 Task:  Click on  Soccer In the  Soccer League click on  Pick Sheet Your name Stella Clark Team name Philadelphia and  Email softage.9@softage.net Game 1 Montreal Game 2 NYFC Game 3 Orlando City Game 4 Houston Game 5 Minnesota United Game 6 San Jose Game 7 Nashville SC Game 8 Atlanta United Game 9 Philadelphia Game 10 DC United Game 11 Chicago Game 12 Inter Milan Game 13 Austin Game 14 LA Galaxy Game 15 Vancouver Game16 Seattle In Tie Breaker choose Philadelphia Submit pick sheet
Action: Mouse moved to (601, 361)
Screenshot: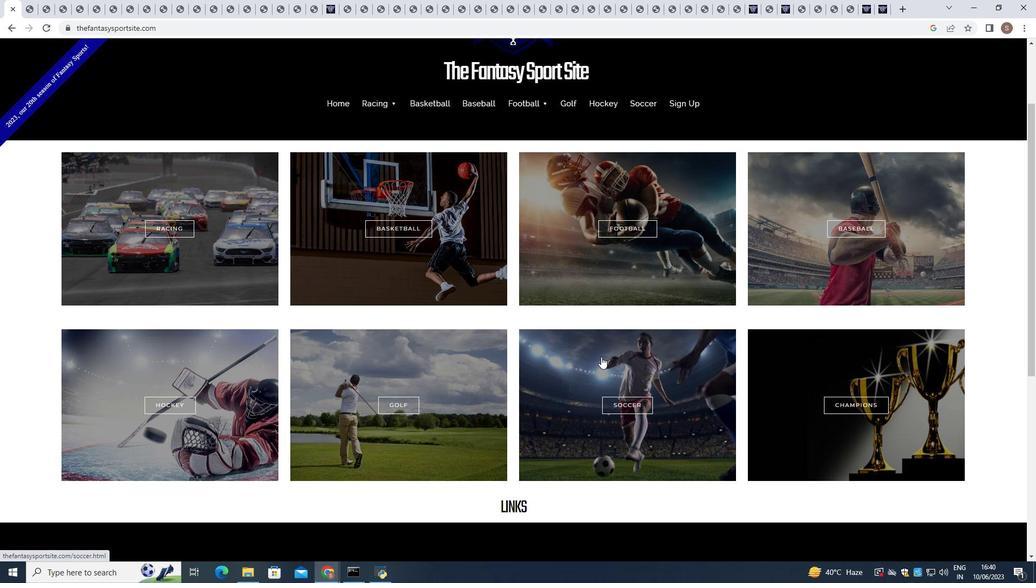 
Action: Mouse pressed left at (601, 361)
Screenshot: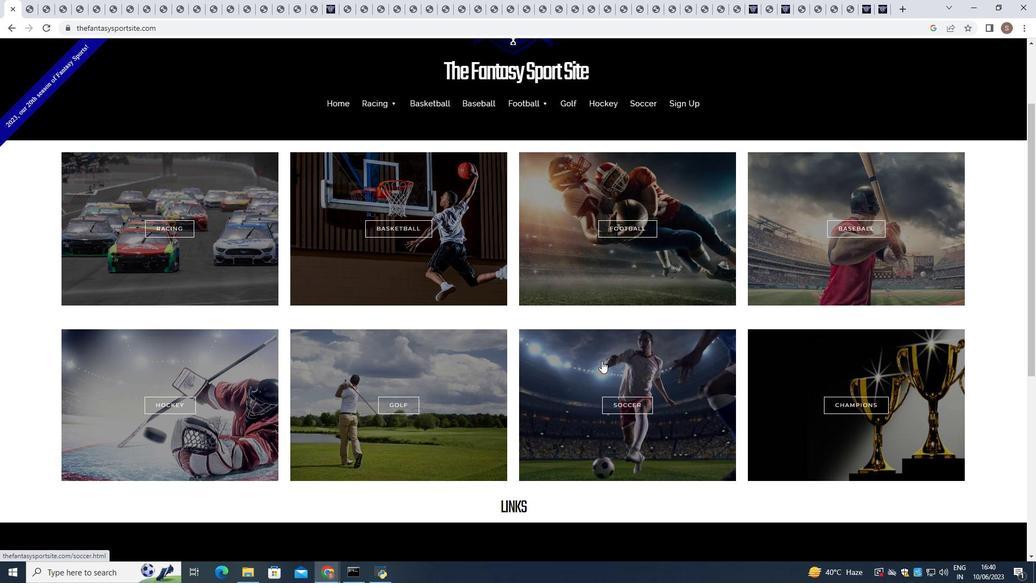 
Action: Mouse scrolled (601, 360) with delta (0, 0)
Screenshot: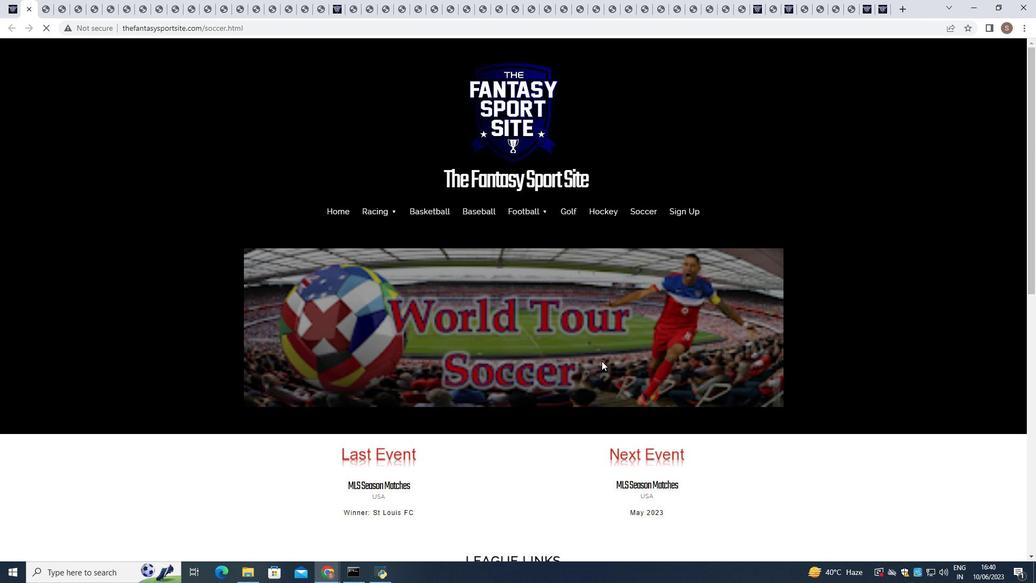 
Action: Mouse scrolled (601, 360) with delta (0, 0)
Screenshot: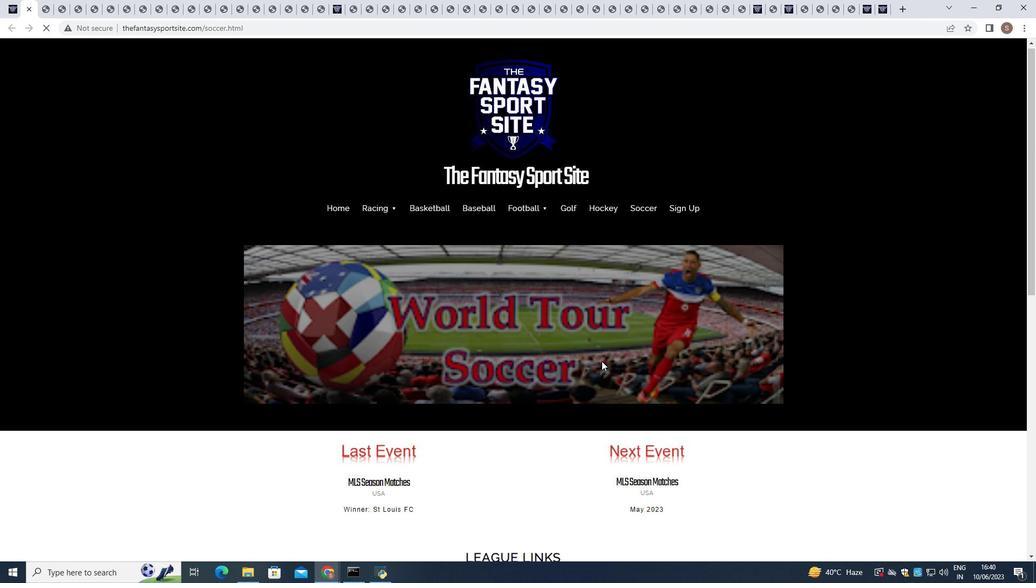 
Action: Mouse scrolled (601, 360) with delta (0, 0)
Screenshot: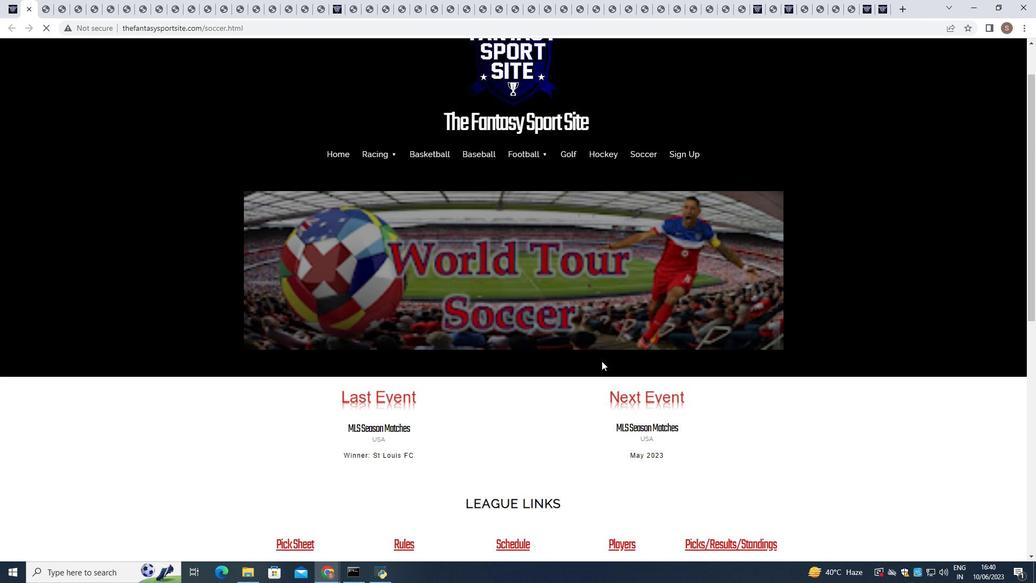
Action: Mouse scrolled (601, 360) with delta (0, 0)
Screenshot: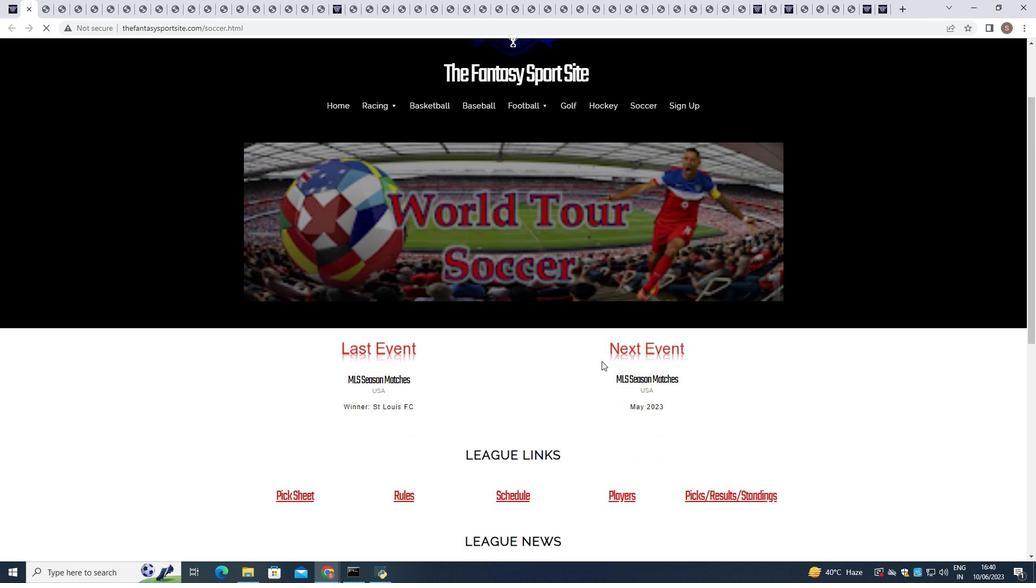 
Action: Mouse moved to (306, 383)
Screenshot: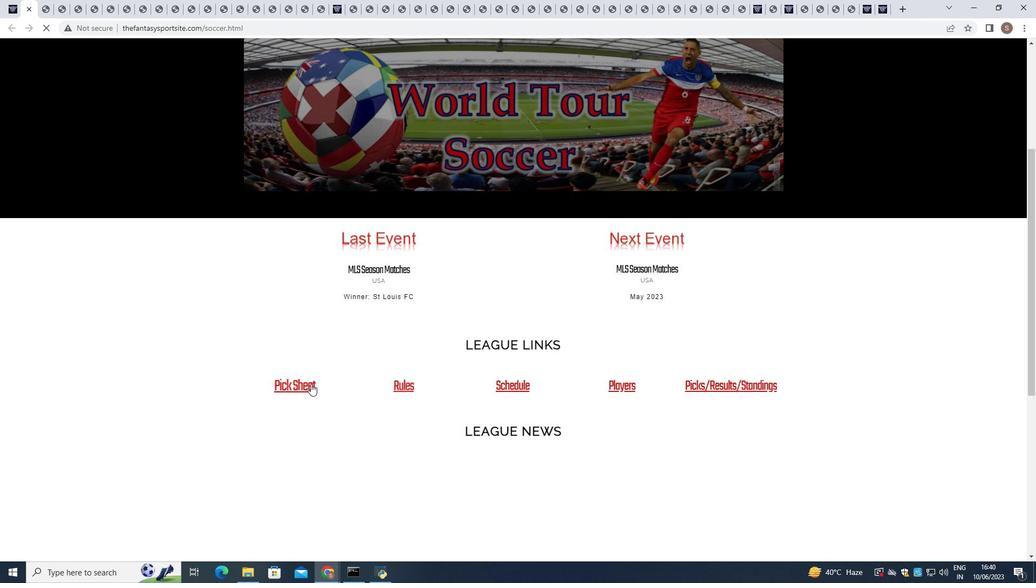 
Action: Mouse pressed left at (306, 383)
Screenshot: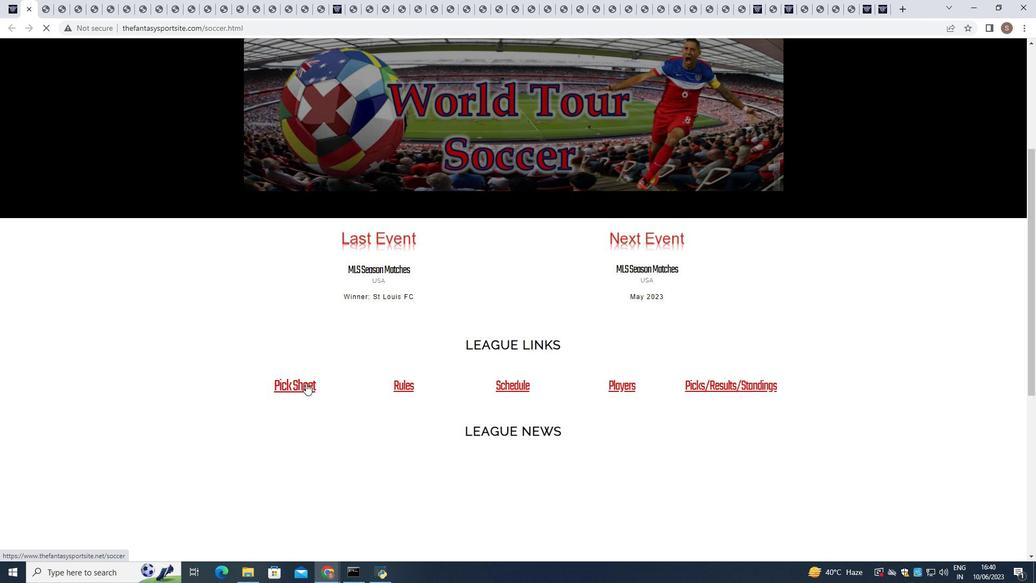 
Action: Mouse moved to (354, 364)
Screenshot: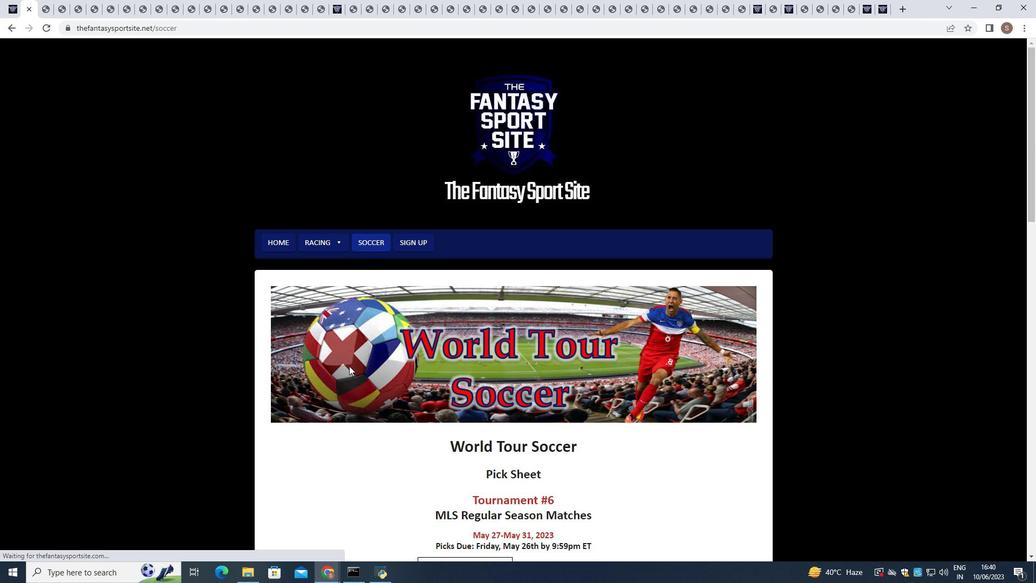
Action: Mouse scrolled (354, 363) with delta (0, 0)
Screenshot: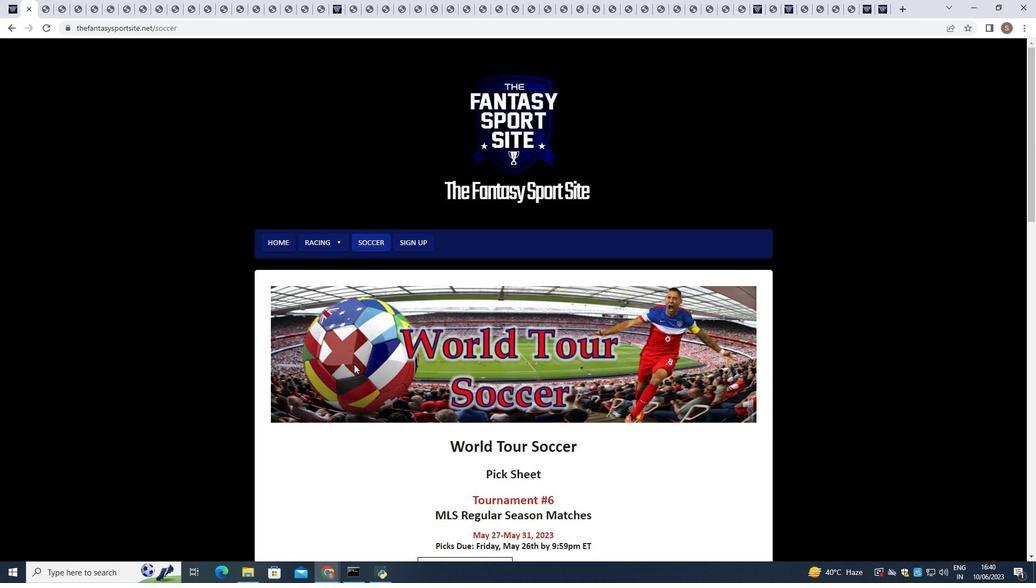 
Action: Mouse scrolled (354, 363) with delta (0, 0)
Screenshot: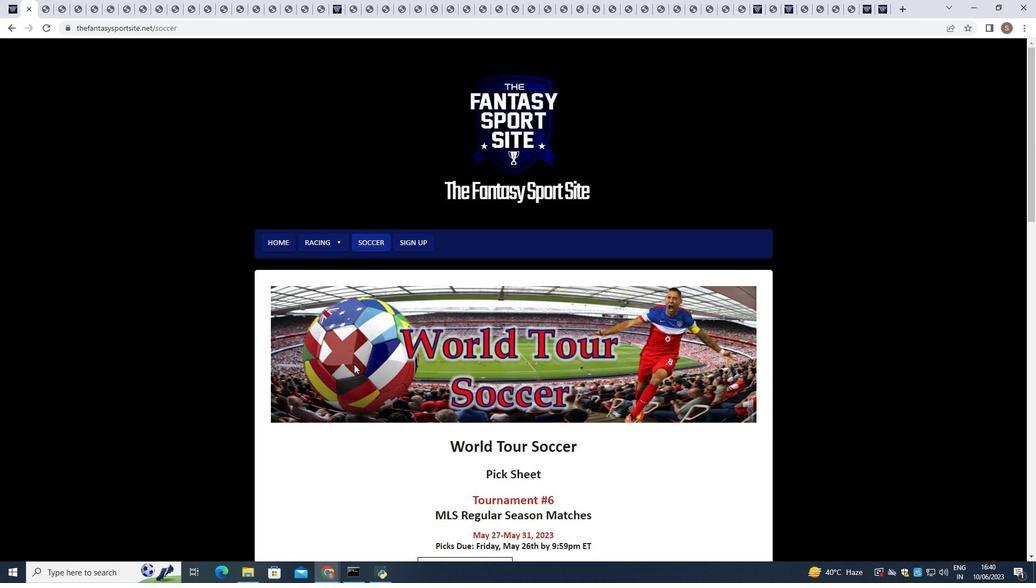 
Action: Mouse scrolled (354, 363) with delta (0, 0)
Screenshot: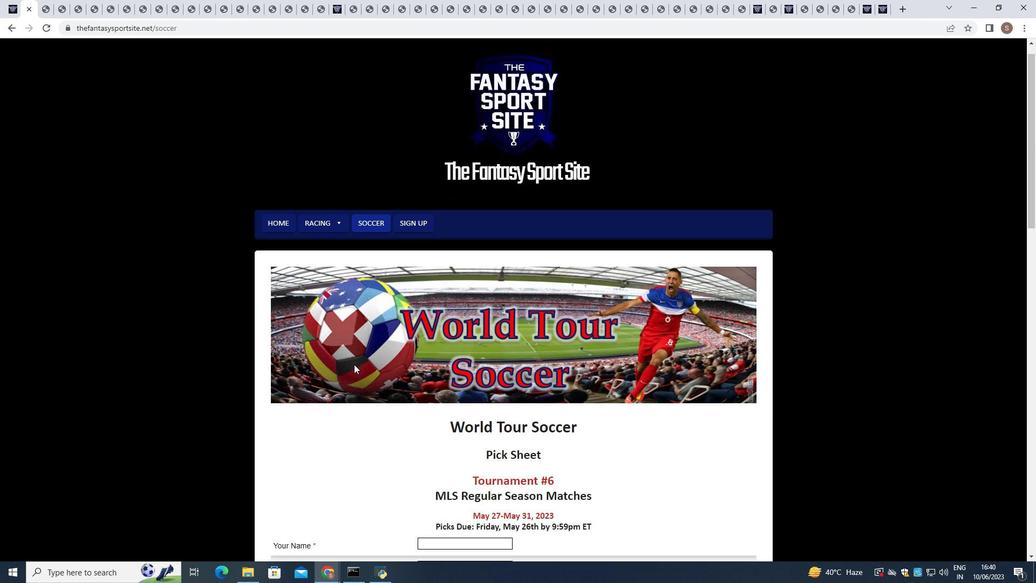 
Action: Mouse scrolled (354, 363) with delta (0, 0)
Screenshot: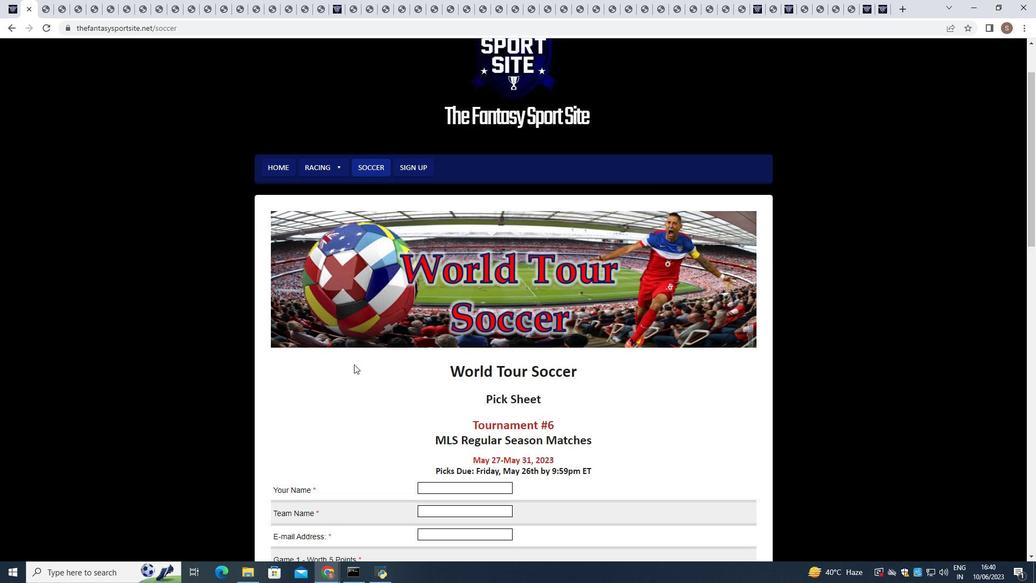 
Action: Mouse moved to (450, 349)
Screenshot: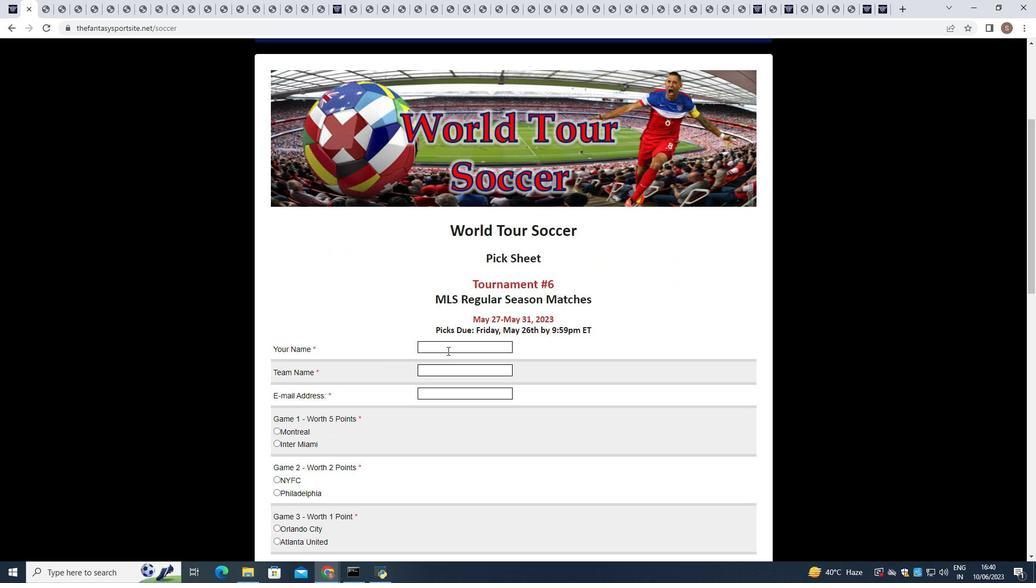 
Action: Mouse pressed left at (450, 349)
Screenshot: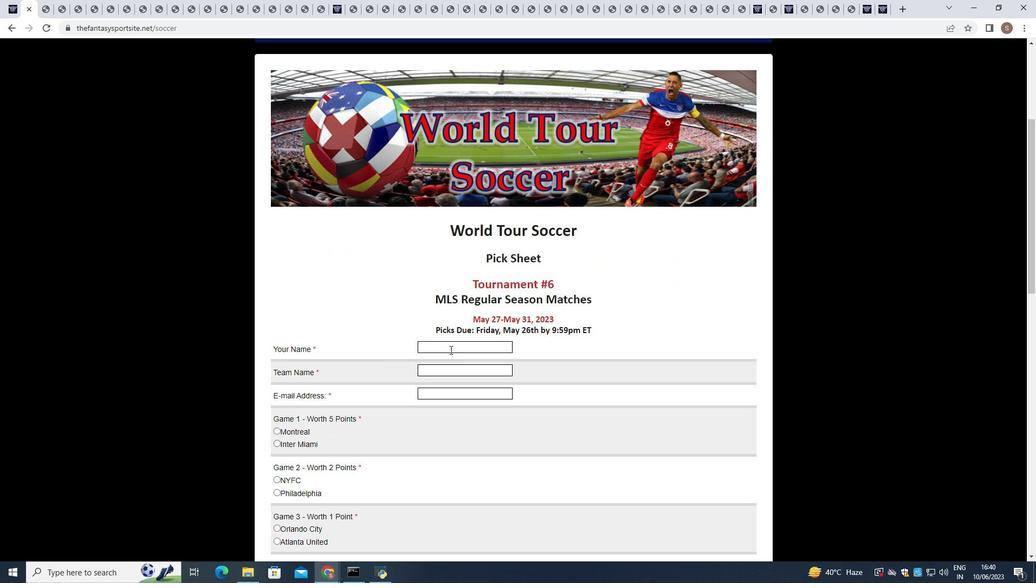 
Action: Key pressed <Key.shift>Stella<Key.space><Key.shift>Clark
Screenshot: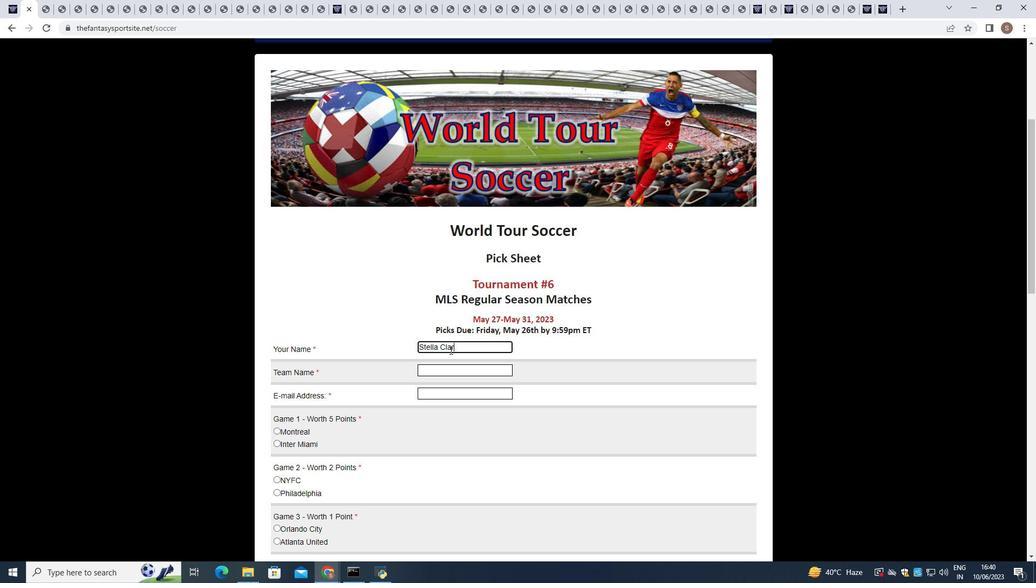 
Action: Mouse moved to (469, 370)
Screenshot: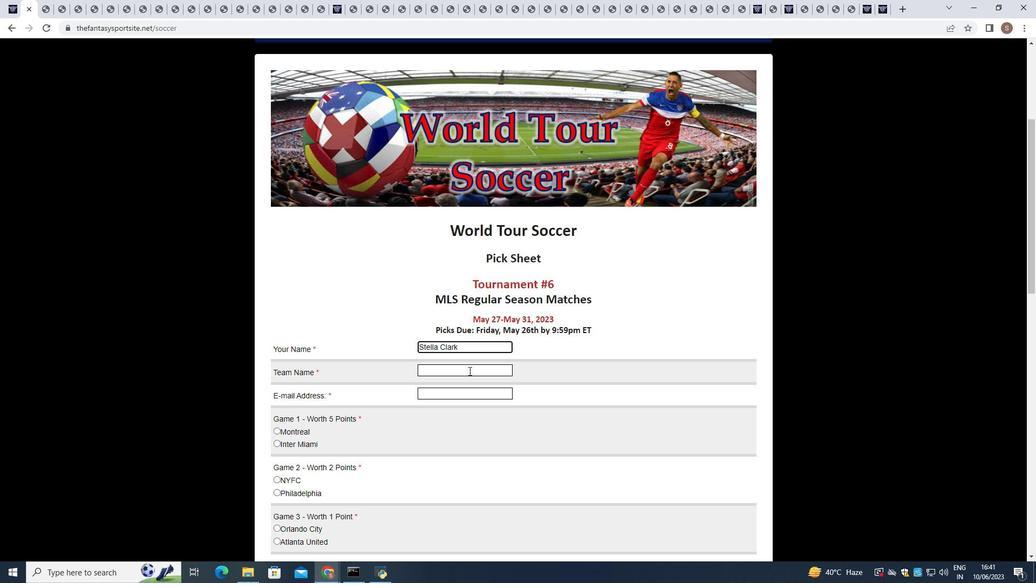 
Action: Mouse pressed left at (469, 370)
Screenshot: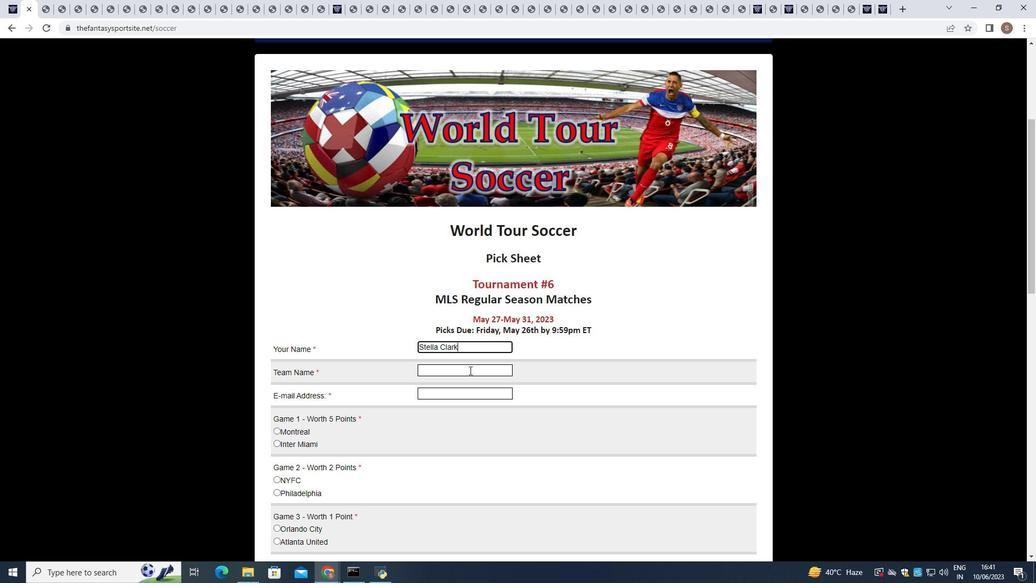 
Action: Key pressed <Key.shift><Key.shift>Philadelphia
Screenshot: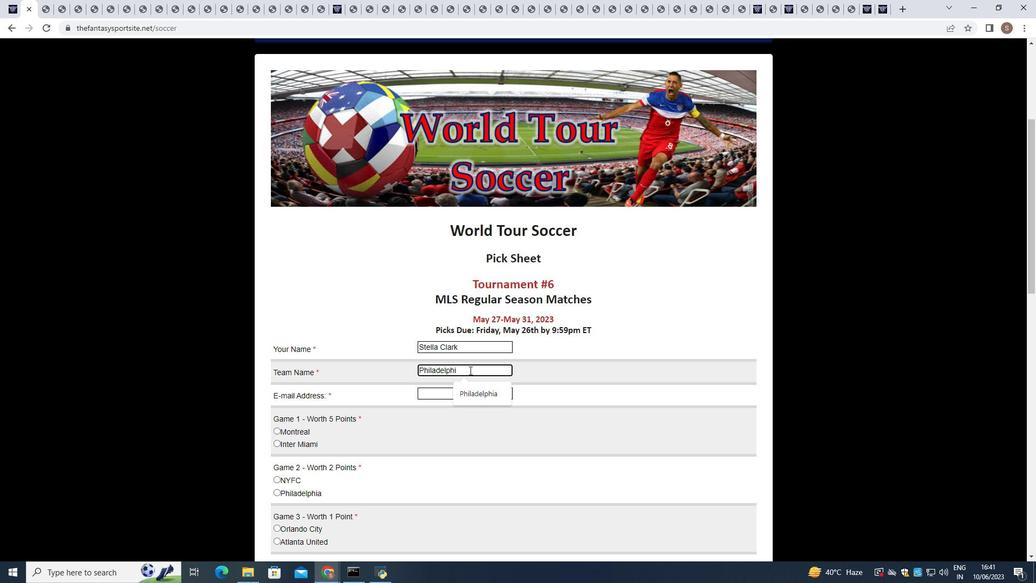 
Action: Mouse moved to (475, 389)
Screenshot: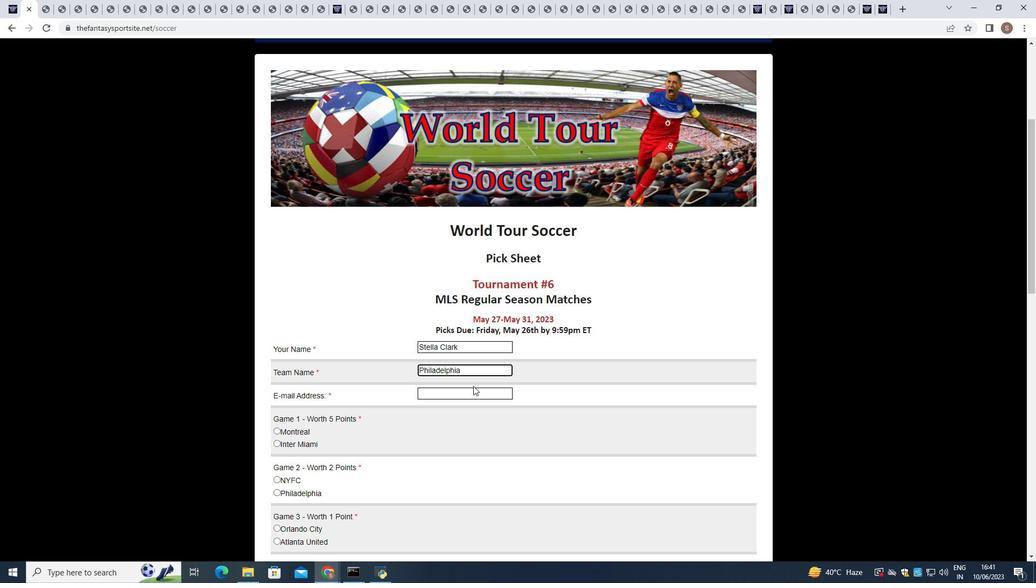 
Action: Mouse pressed left at (475, 389)
Screenshot: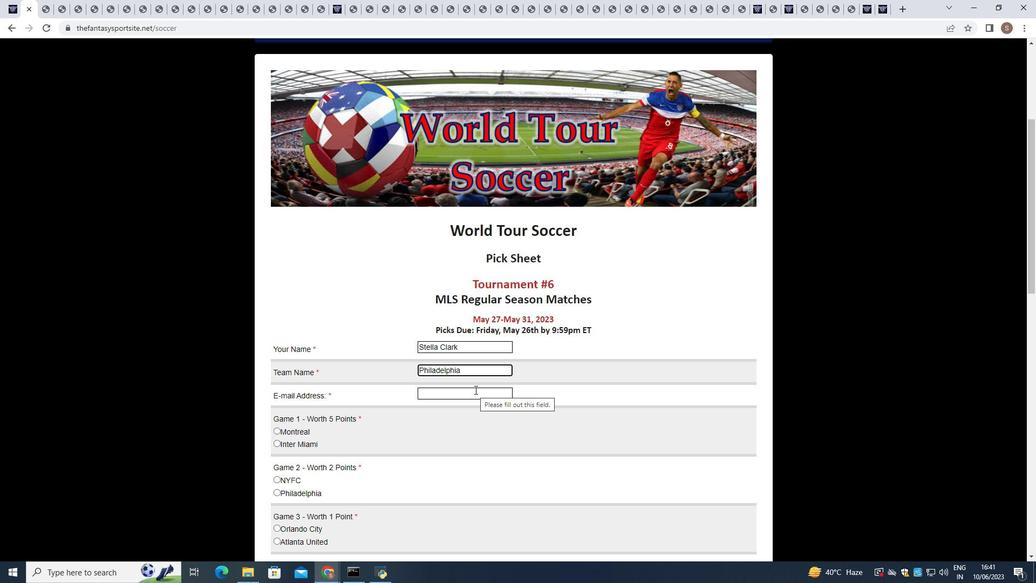 
Action: Key pressed softage.9<Key.shift>@
Screenshot: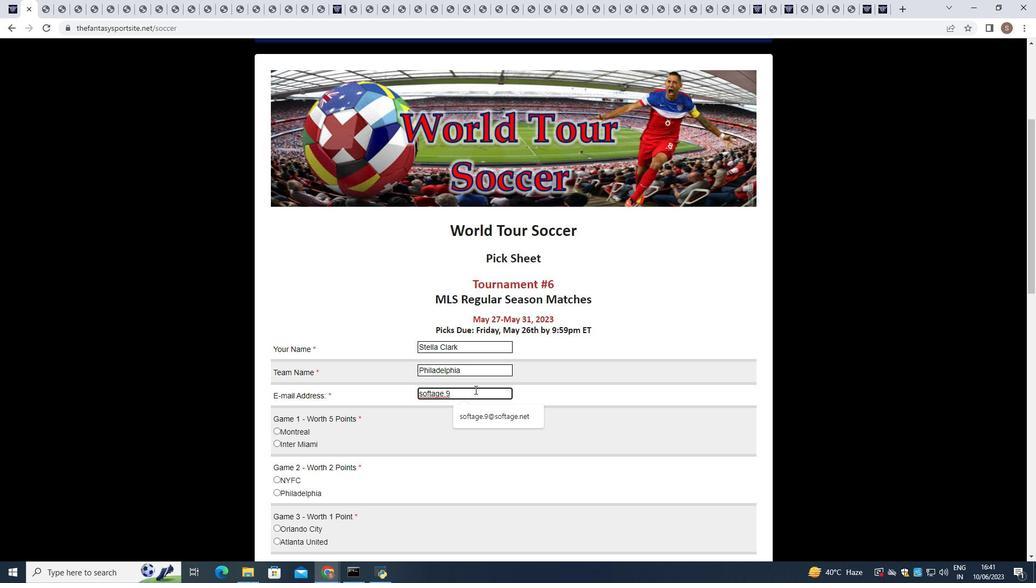 
Action: Mouse moved to (474, 410)
Screenshot: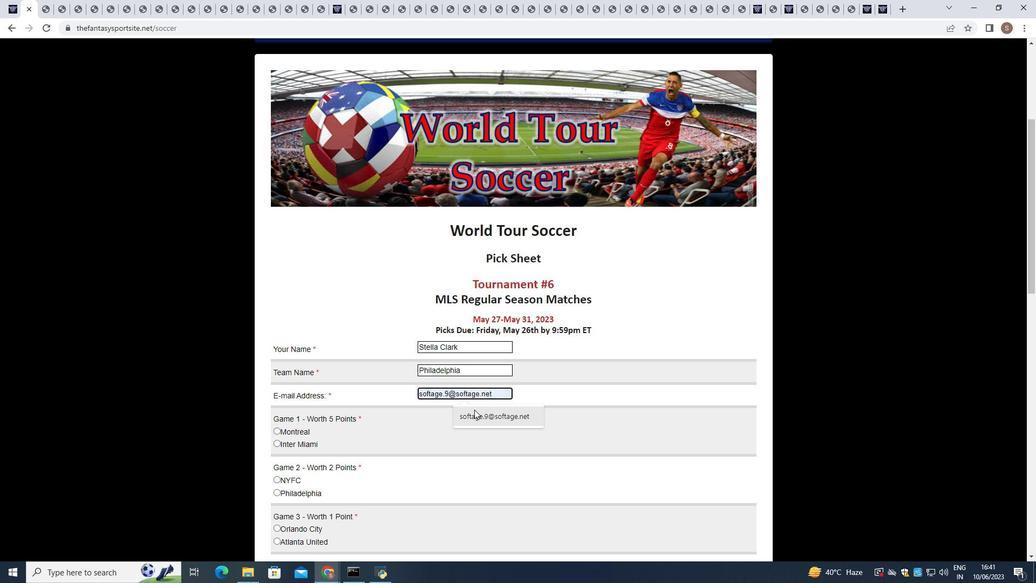 
Action: Mouse pressed left at (474, 410)
Screenshot: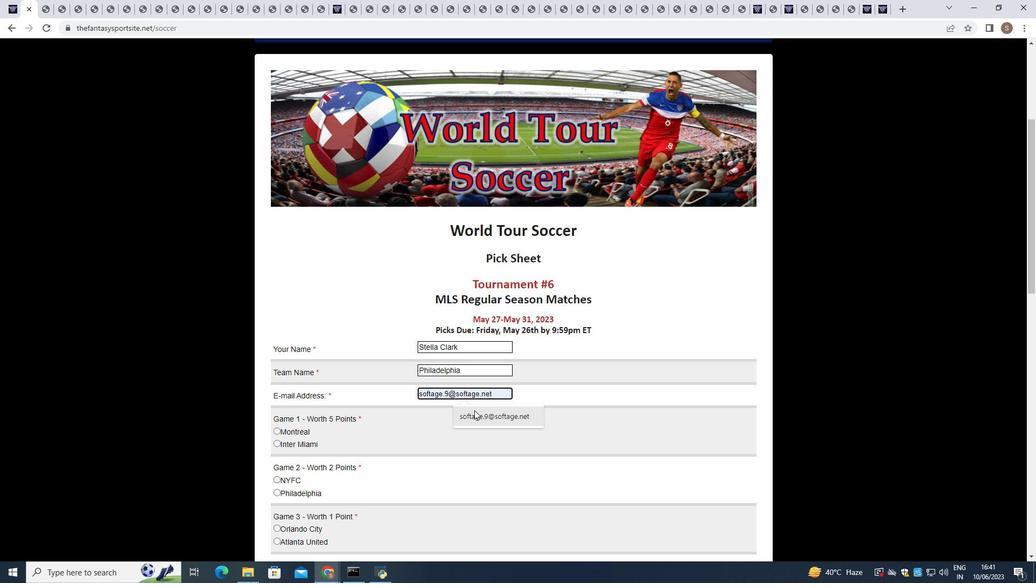 
Action: Mouse moved to (276, 431)
Screenshot: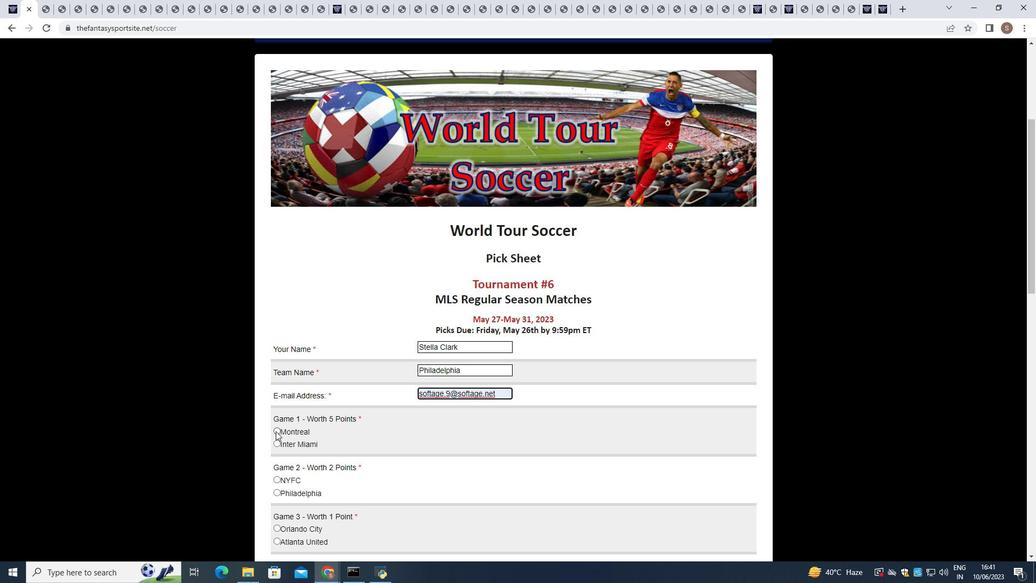 
Action: Mouse pressed left at (276, 431)
Screenshot: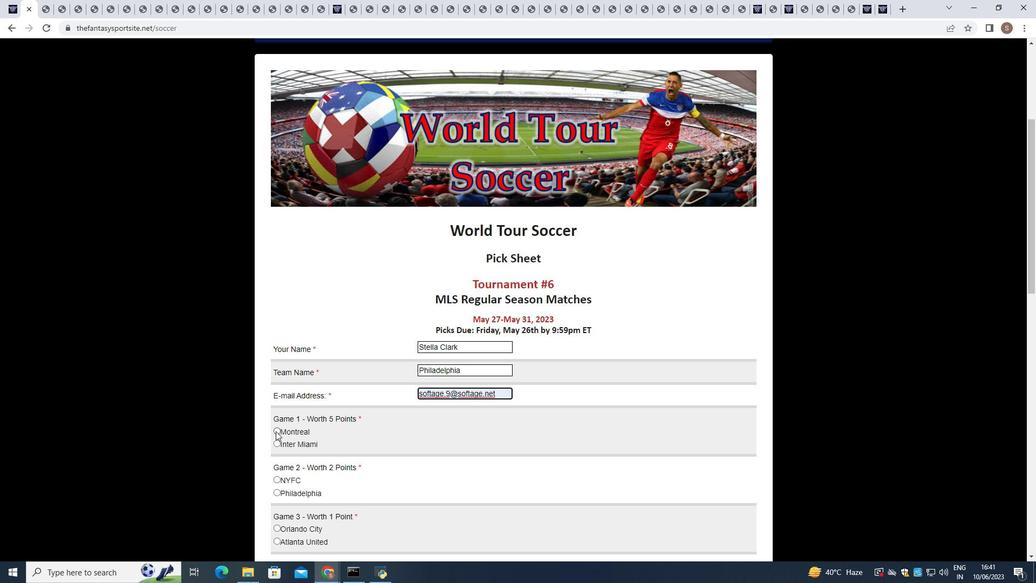 
Action: Mouse moved to (278, 480)
Screenshot: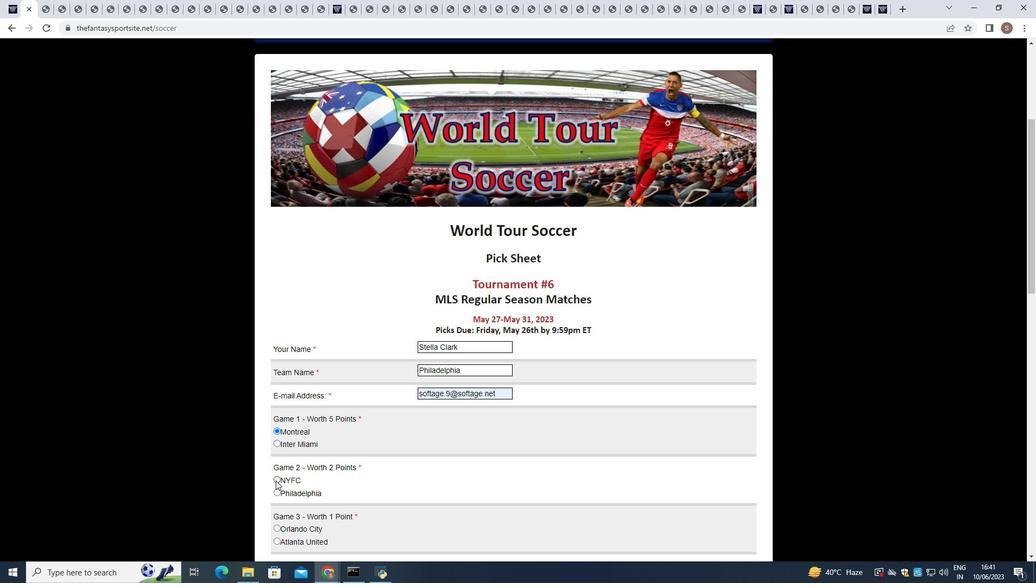 
Action: Mouse pressed left at (278, 480)
Screenshot: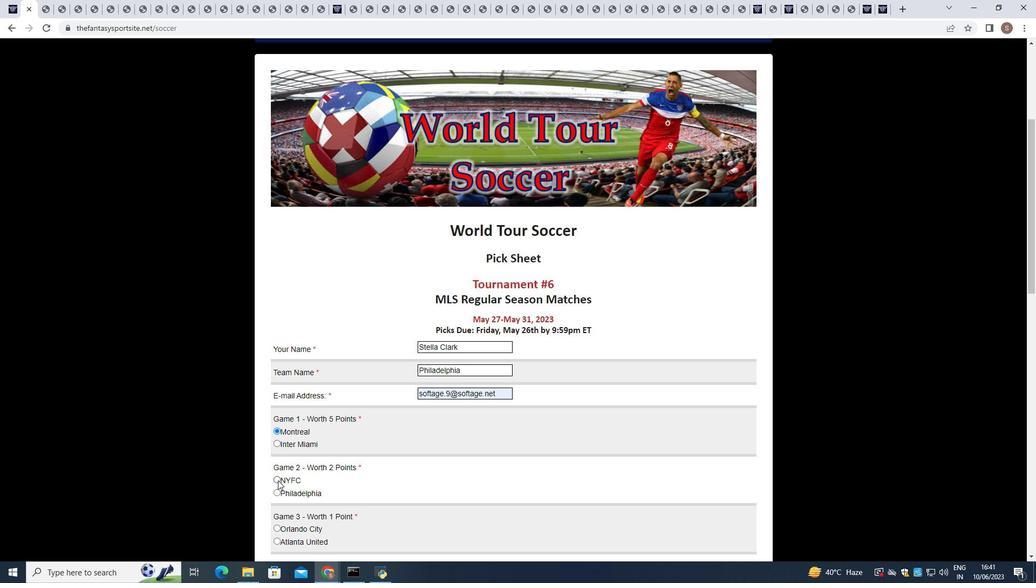
Action: Mouse moved to (275, 527)
Screenshot: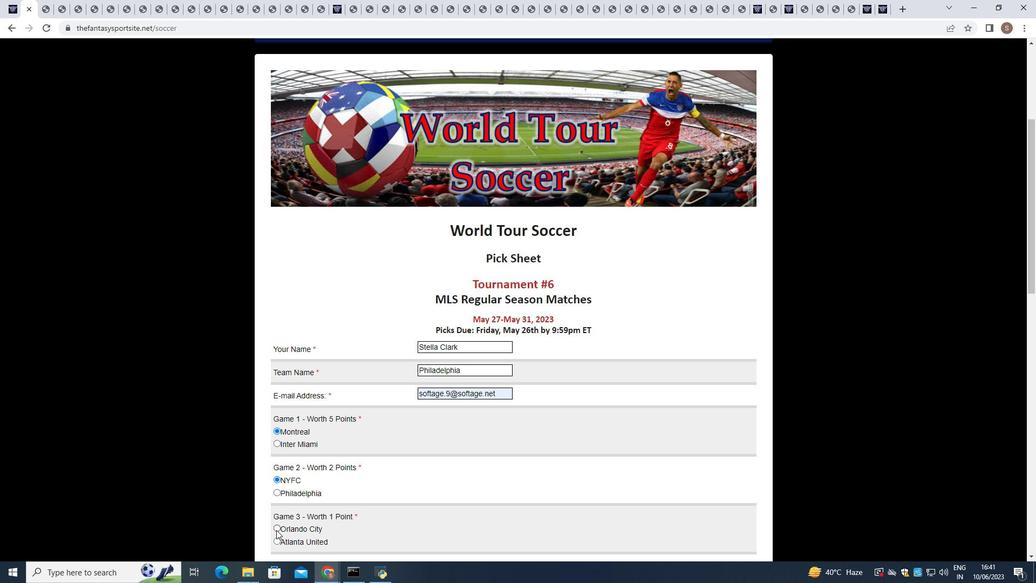 
Action: Mouse pressed left at (275, 527)
Screenshot: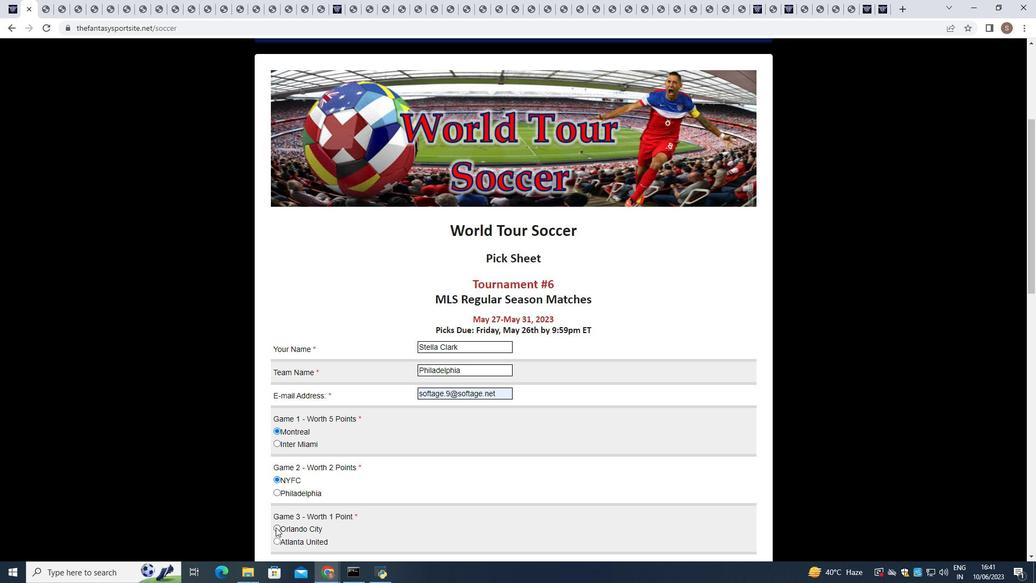 
Action: Mouse moved to (322, 496)
Screenshot: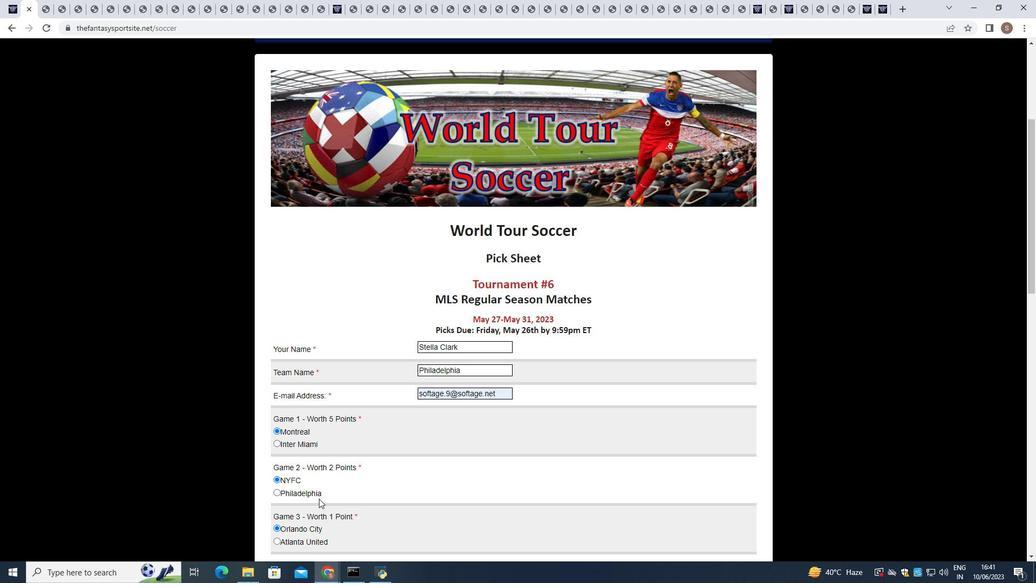 
Action: Mouse scrolled (322, 496) with delta (0, 0)
Screenshot: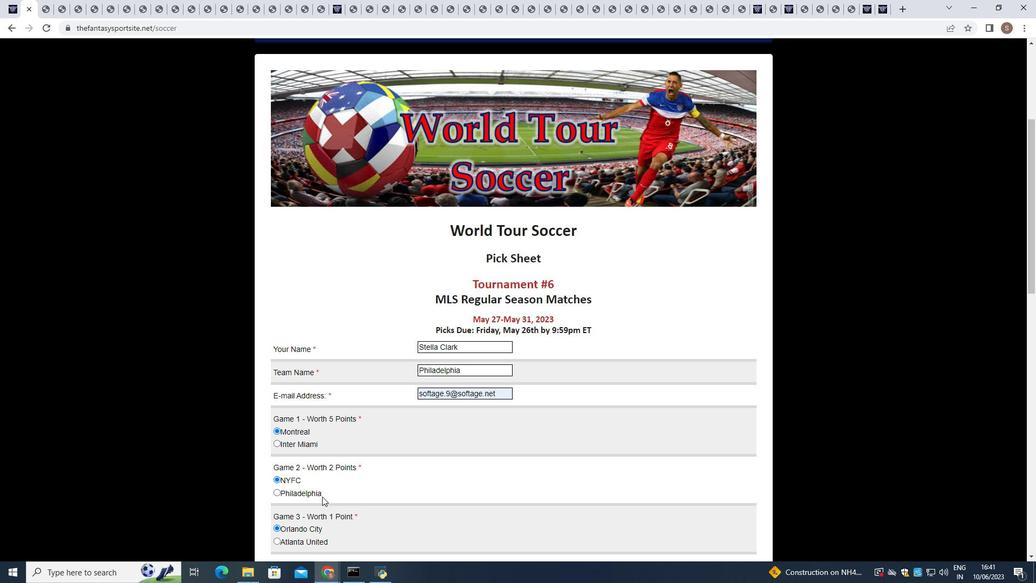 
Action: Mouse scrolled (322, 496) with delta (0, 0)
Screenshot: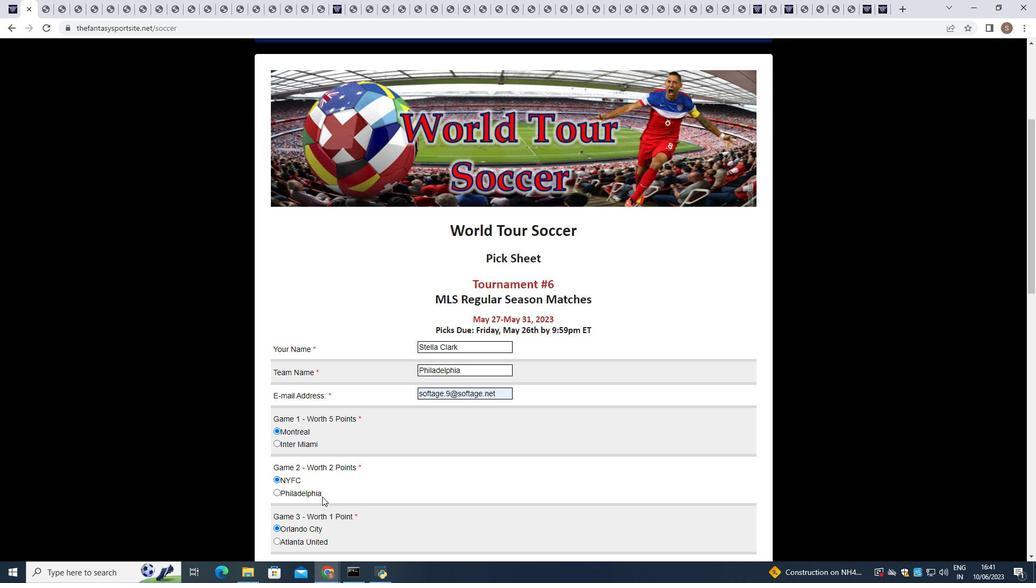 
Action: Mouse scrolled (322, 496) with delta (0, 0)
Screenshot: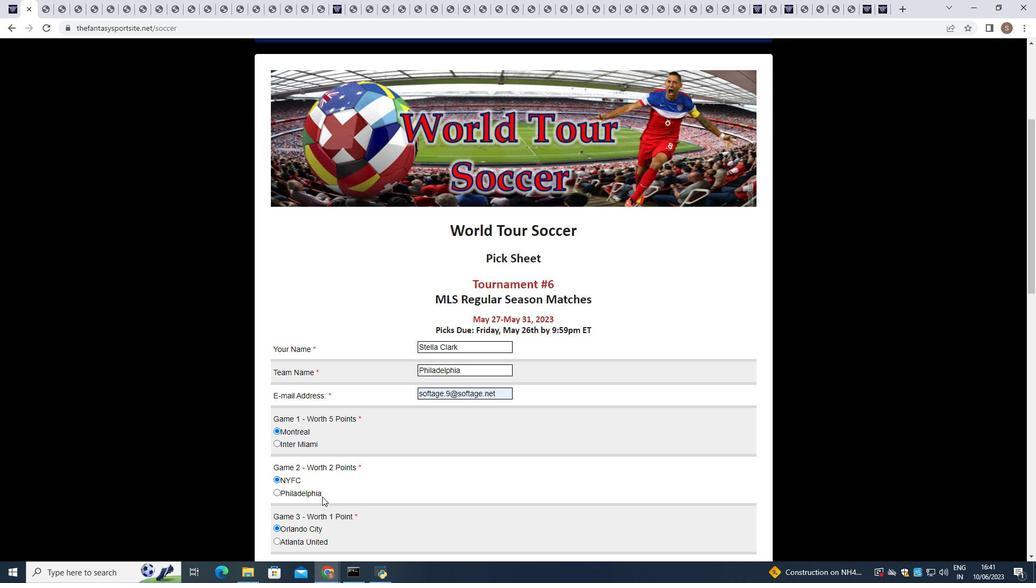 
Action: Mouse scrolled (322, 496) with delta (0, 0)
Screenshot: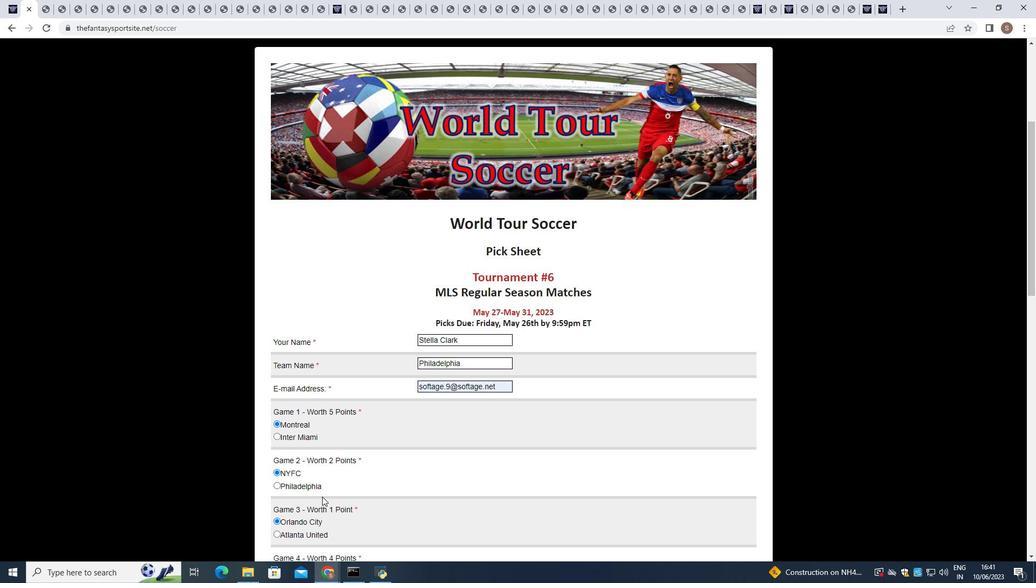 
Action: Mouse scrolled (322, 496) with delta (0, 0)
Screenshot: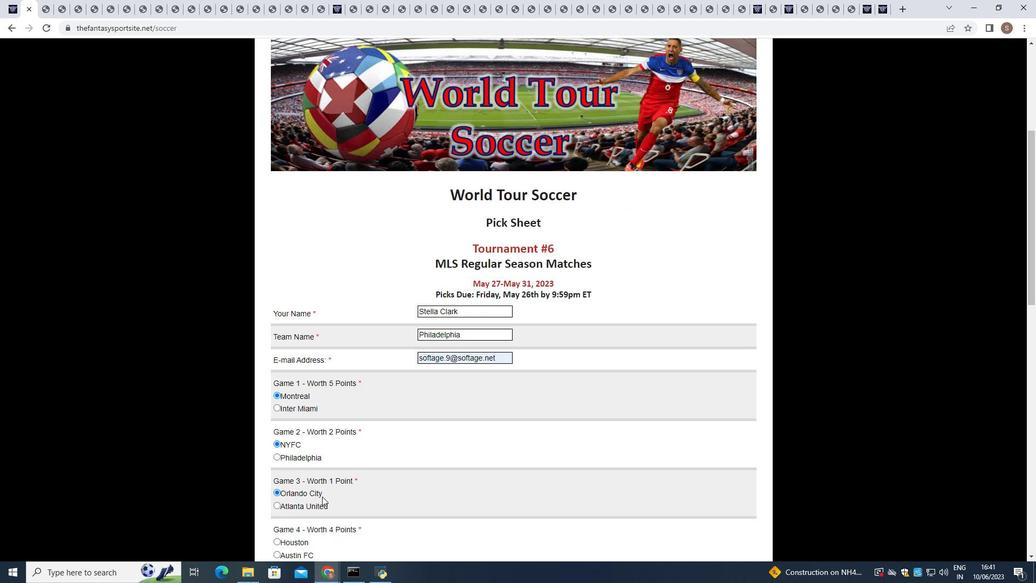 
Action: Mouse moved to (276, 308)
Screenshot: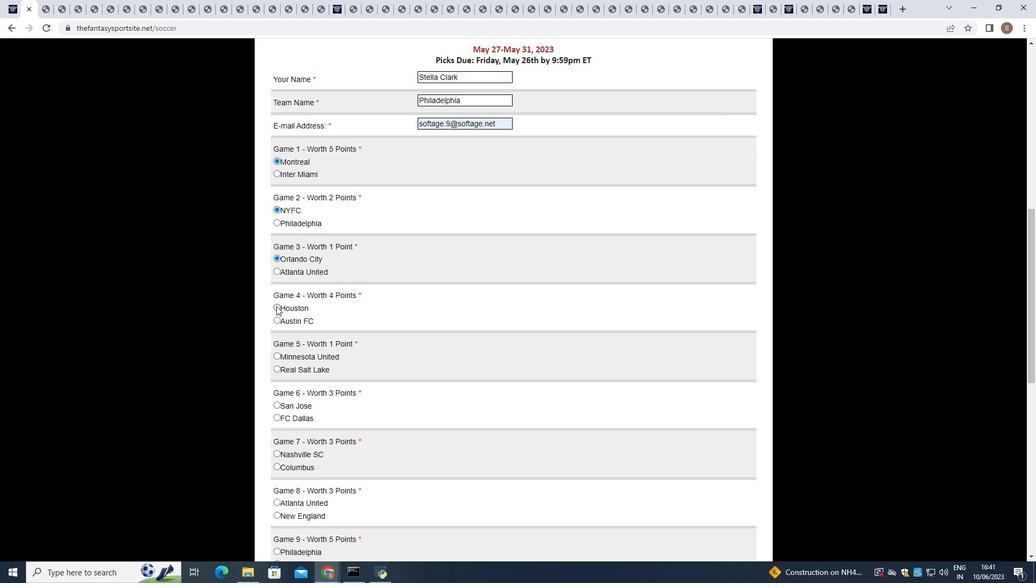 
Action: Mouse pressed left at (276, 308)
Screenshot: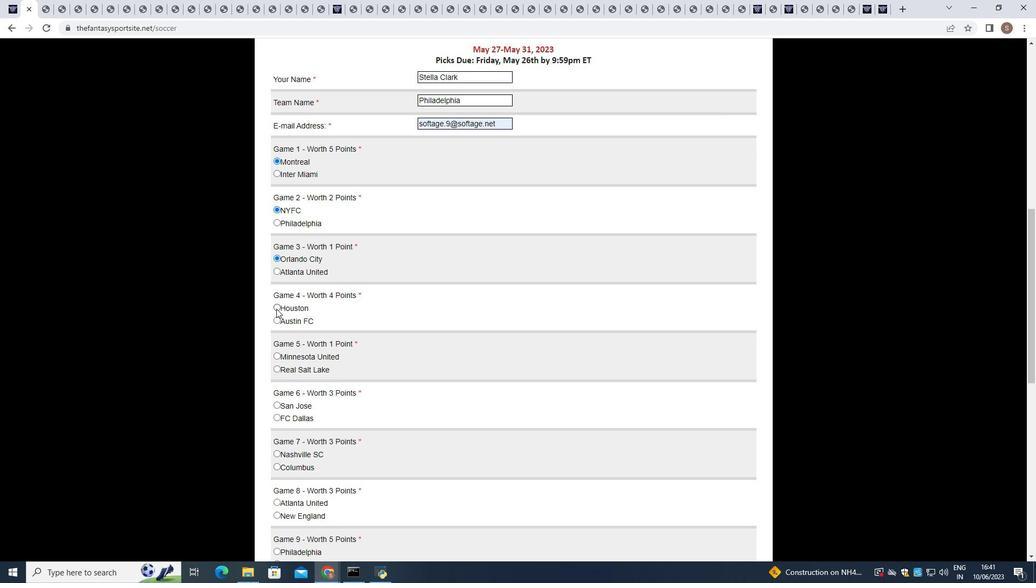 
Action: Mouse moved to (275, 354)
Screenshot: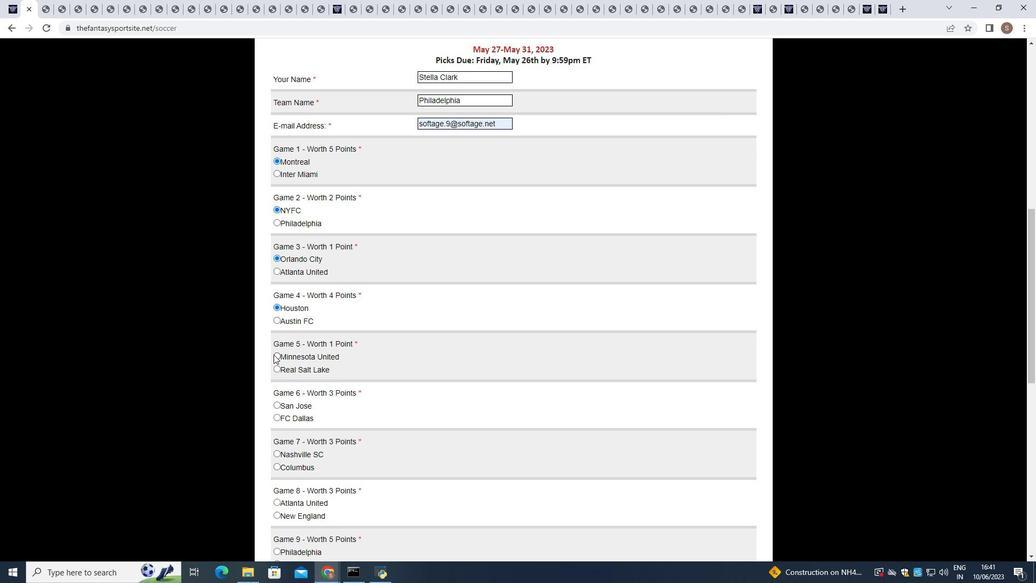 
Action: Mouse pressed left at (275, 354)
Screenshot: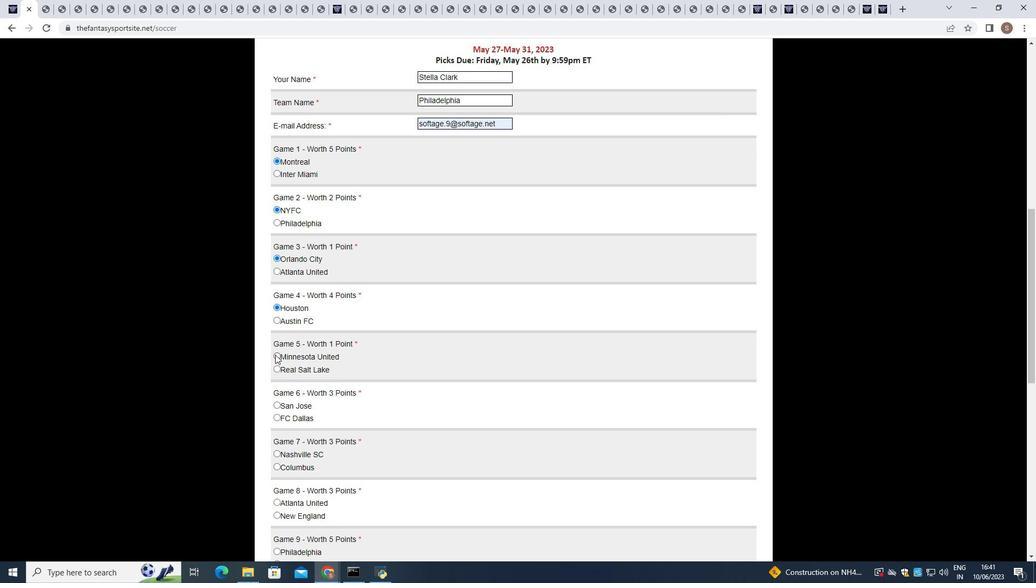 
Action: Mouse moved to (276, 405)
Screenshot: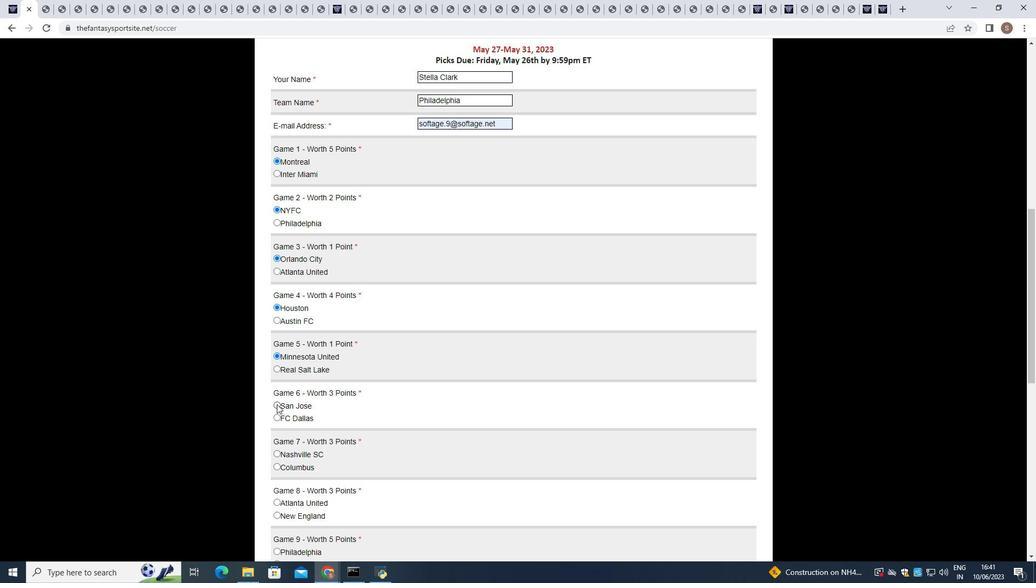 
Action: Mouse pressed left at (276, 405)
Screenshot: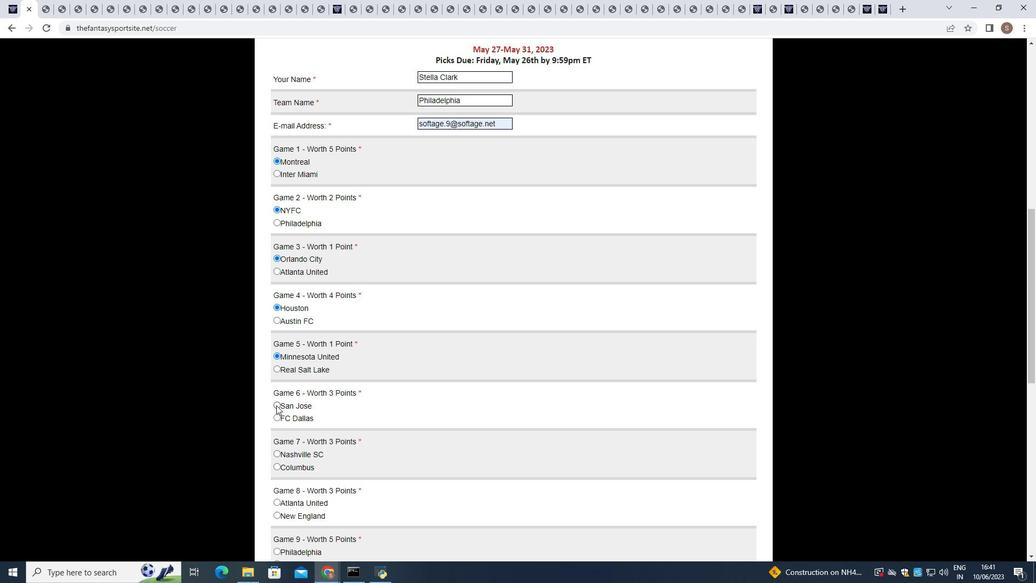 
Action: Mouse moved to (276, 453)
Screenshot: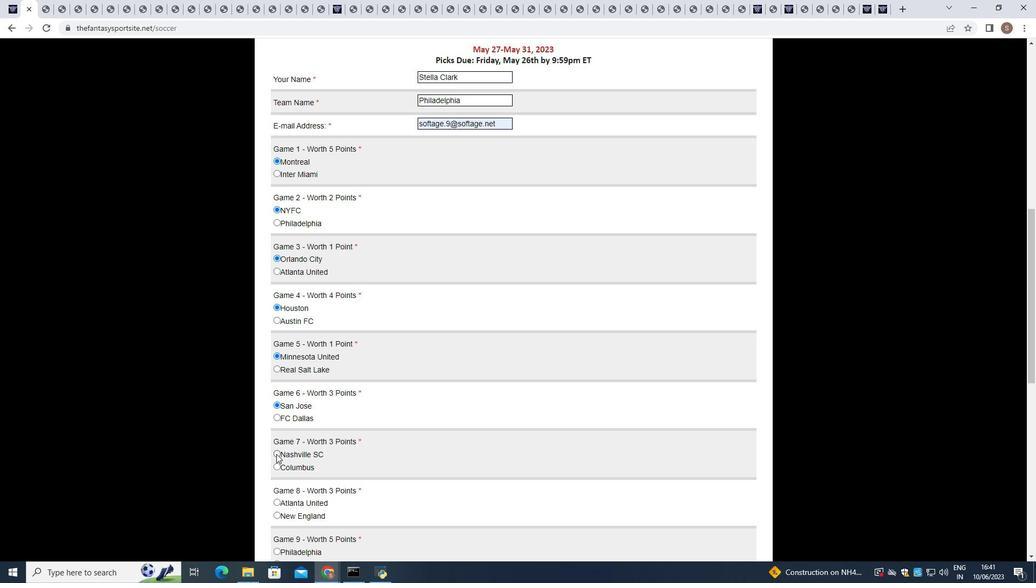 
Action: Mouse pressed left at (276, 453)
Screenshot: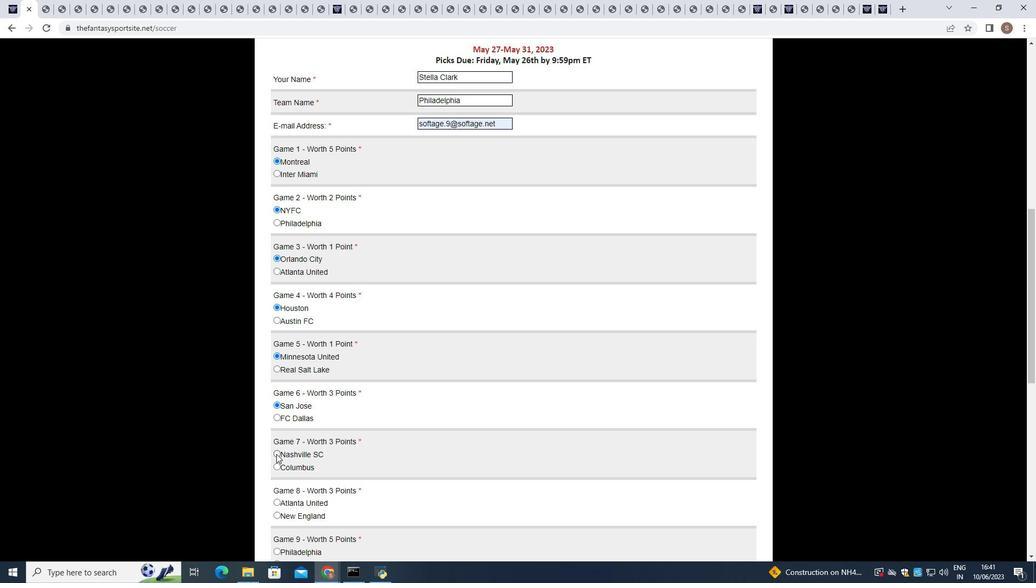 
Action: Mouse moved to (276, 504)
Screenshot: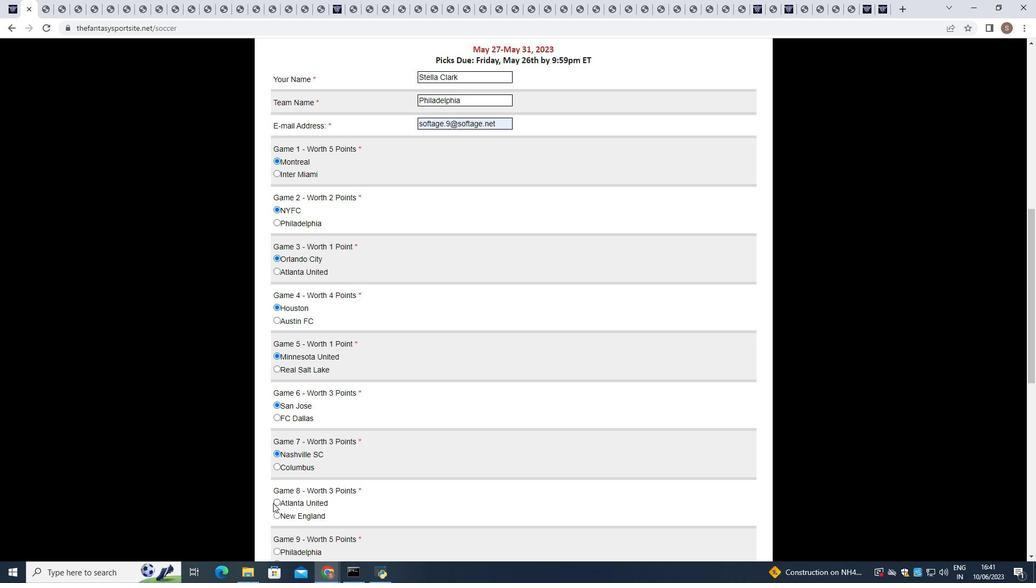 
Action: Mouse pressed left at (276, 504)
Screenshot: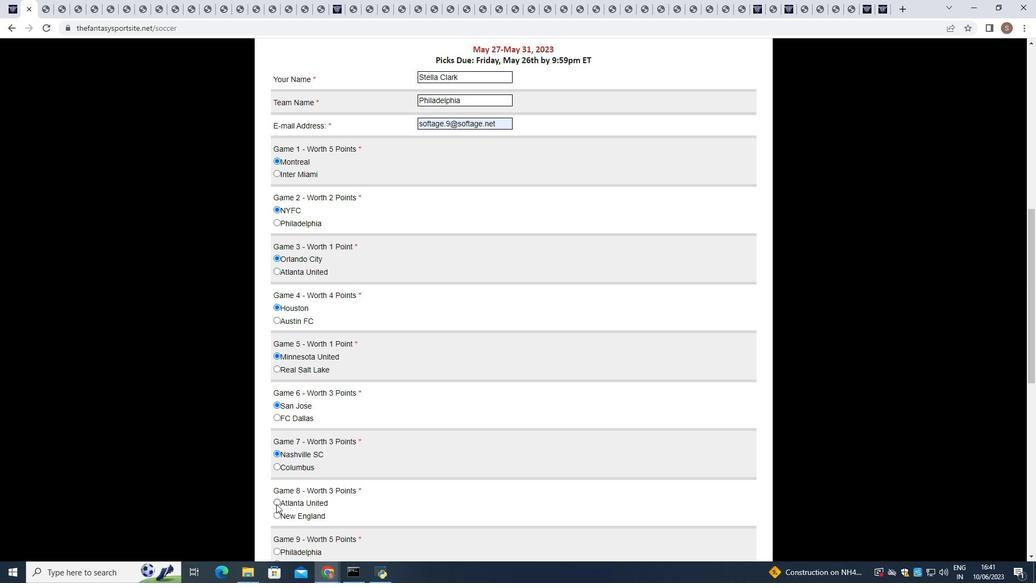 
Action: Mouse moved to (276, 552)
Screenshot: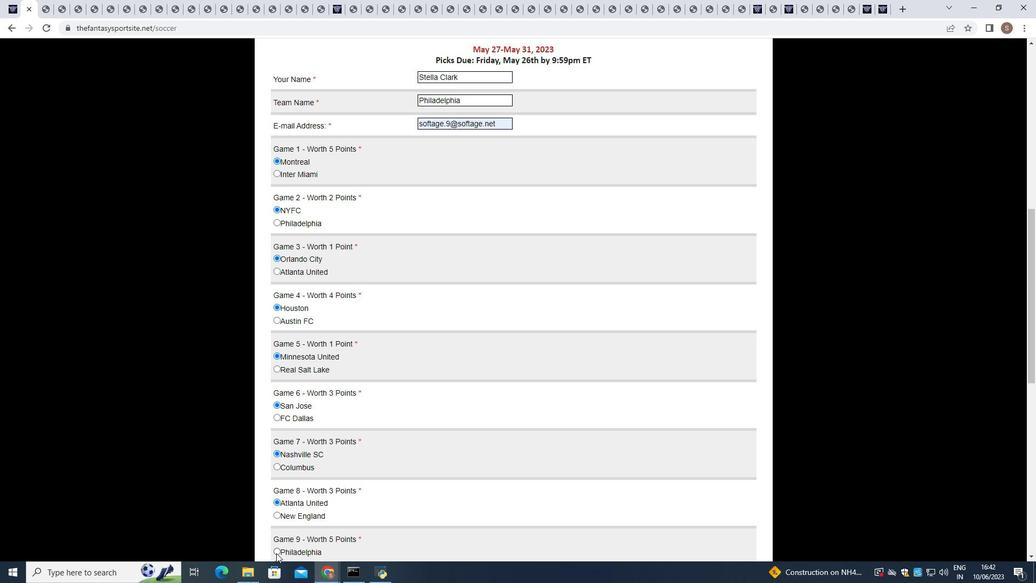 
Action: Mouse pressed left at (276, 552)
Screenshot: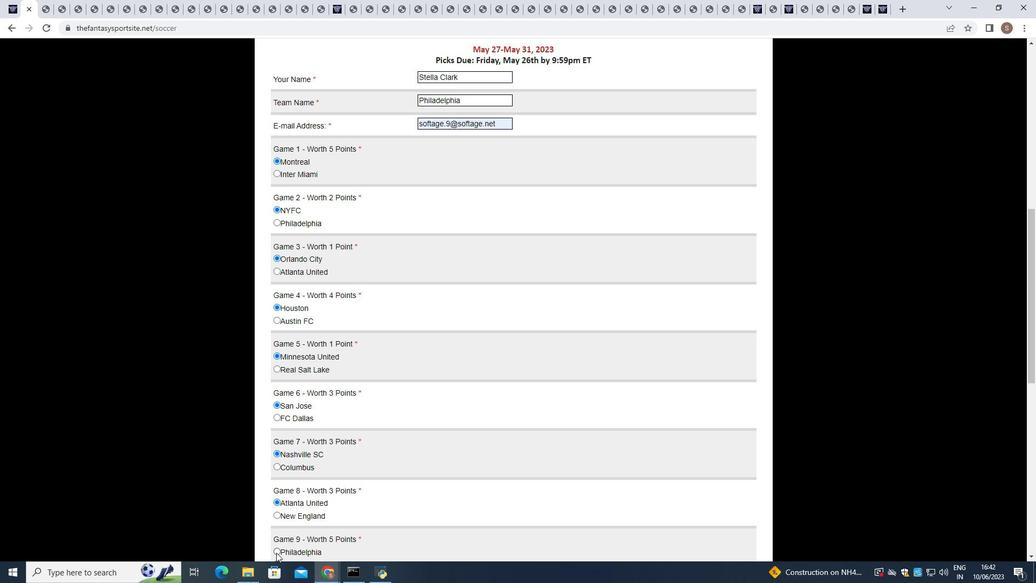 
Action: Mouse moved to (340, 496)
Screenshot: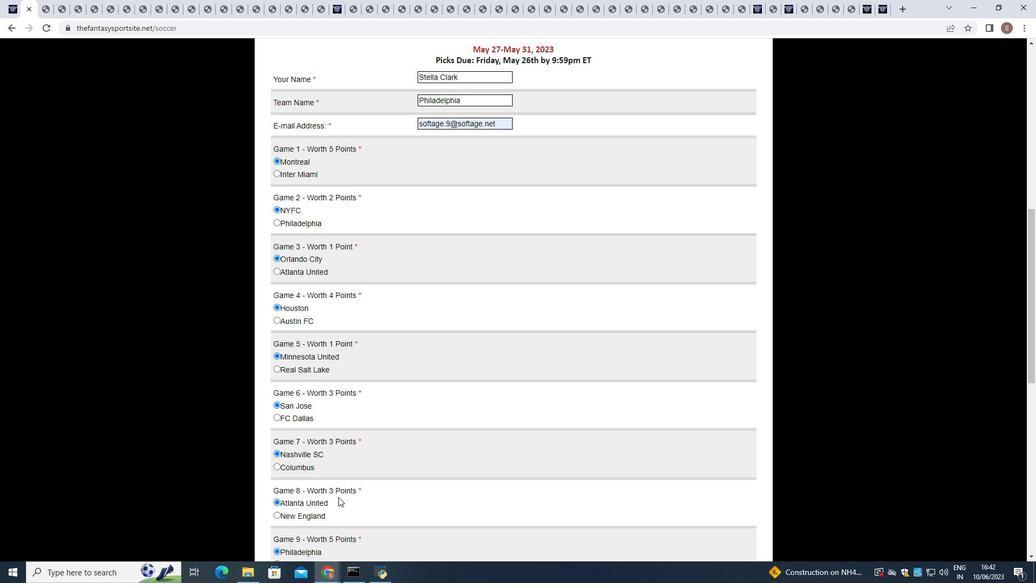 
Action: Mouse scrolled (340, 496) with delta (0, 0)
Screenshot: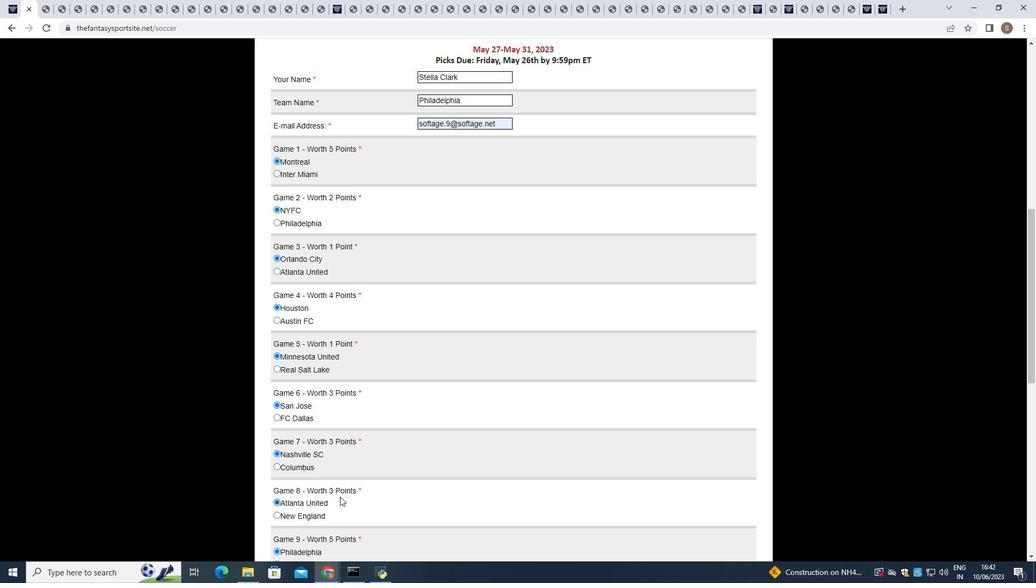 
Action: Mouse scrolled (340, 496) with delta (0, 0)
Screenshot: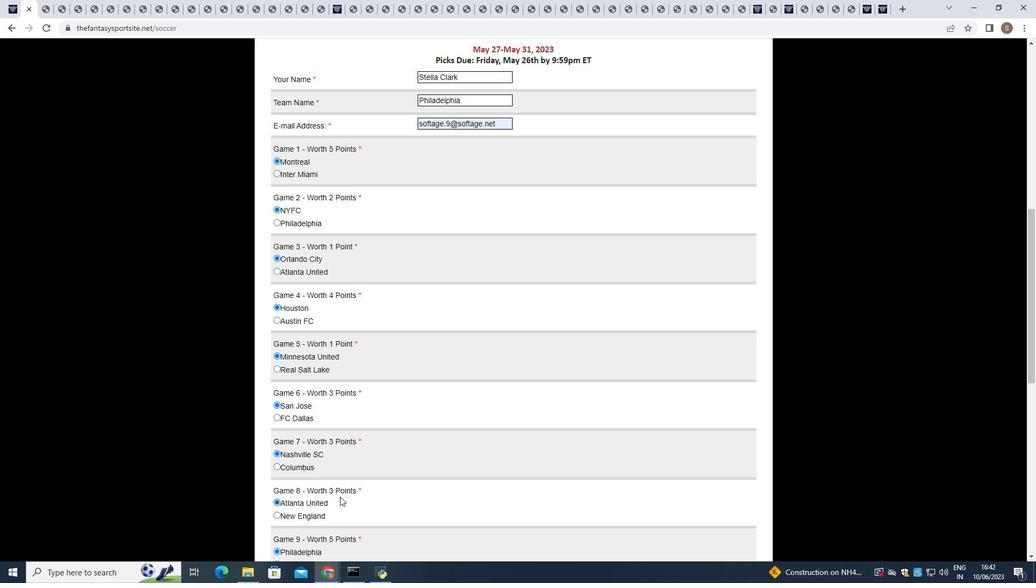 
Action: Mouse scrolled (340, 496) with delta (0, 0)
Screenshot: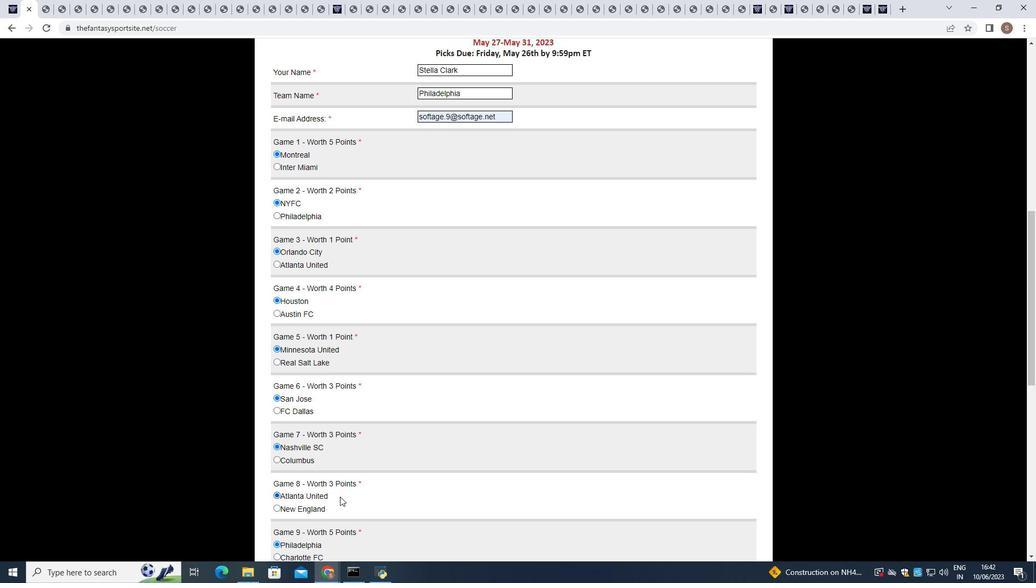
Action: Mouse scrolled (340, 496) with delta (0, 0)
Screenshot: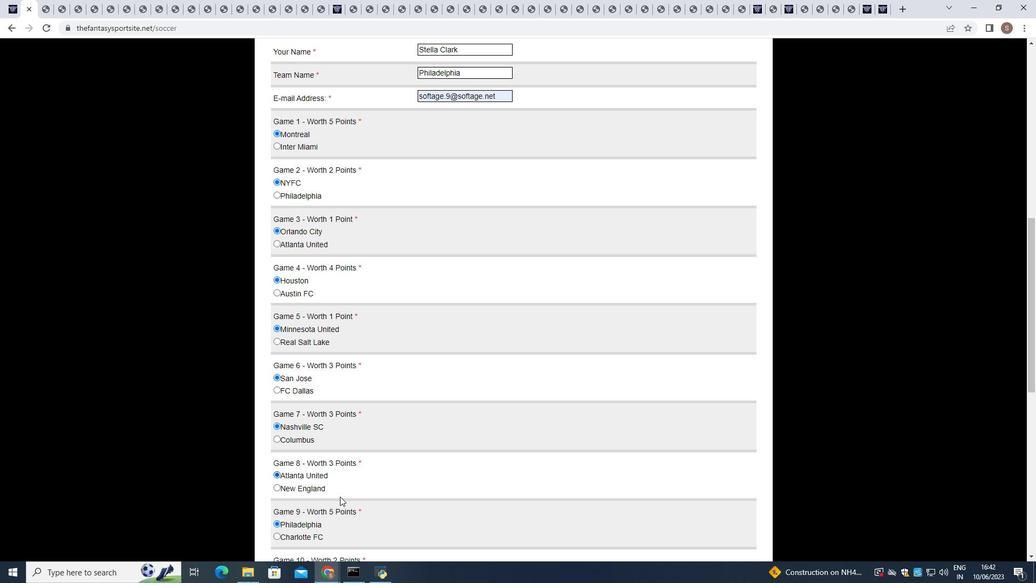 
Action: Mouse scrolled (340, 496) with delta (0, 0)
Screenshot: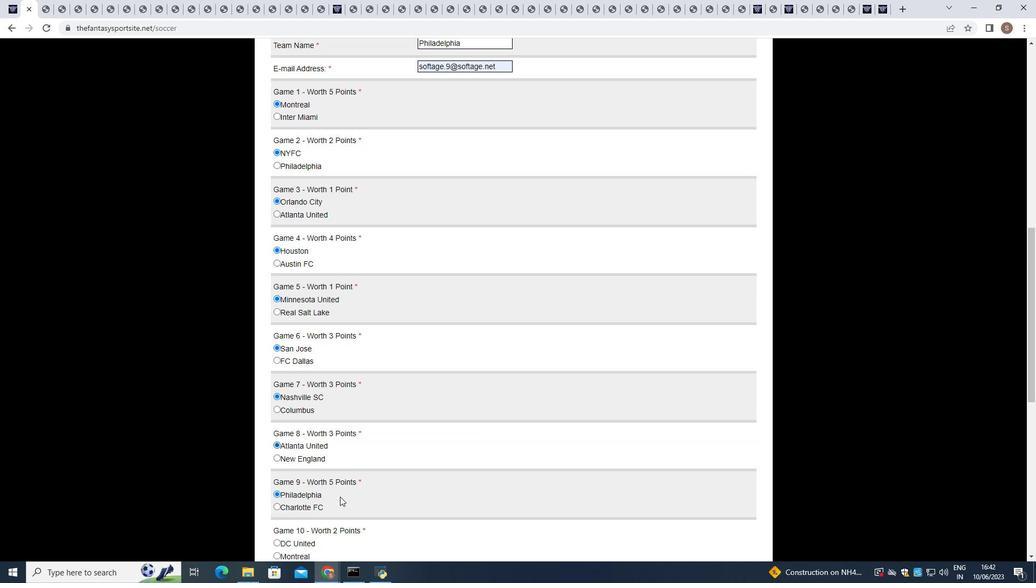 
Action: Mouse scrolled (340, 496) with delta (0, 0)
Screenshot: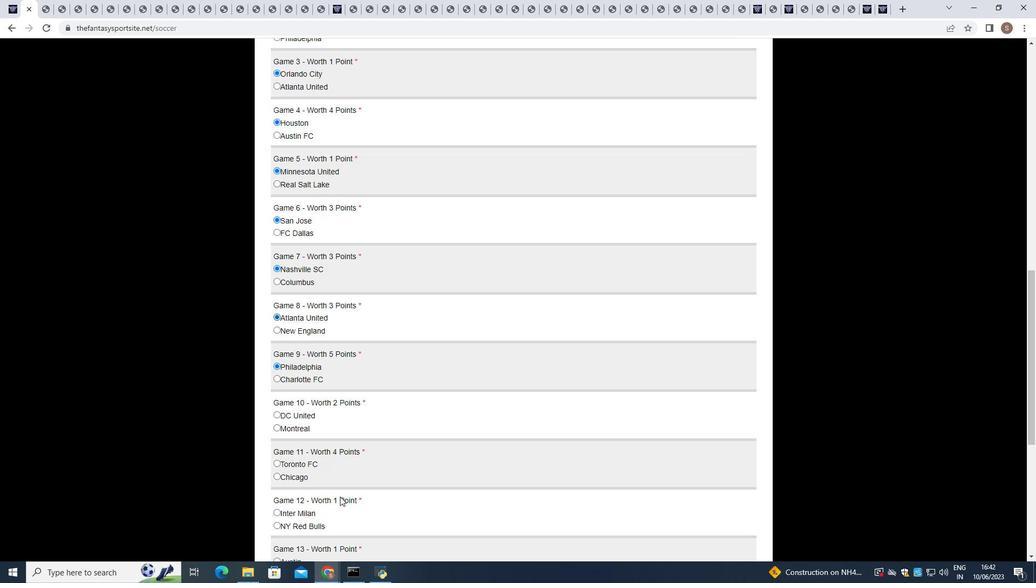 
Action: Mouse moved to (275, 275)
Screenshot: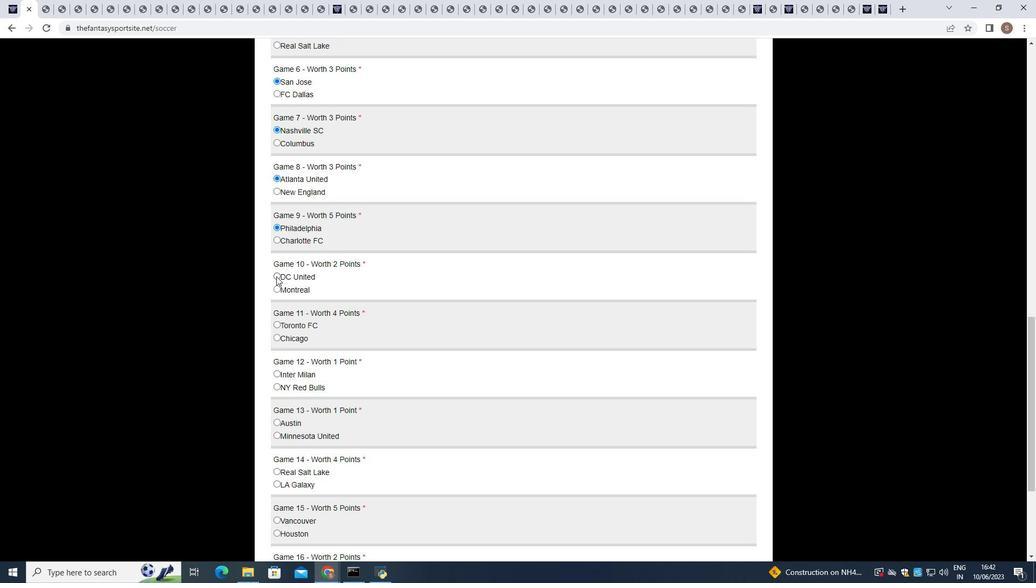 
Action: Mouse pressed left at (275, 275)
Screenshot: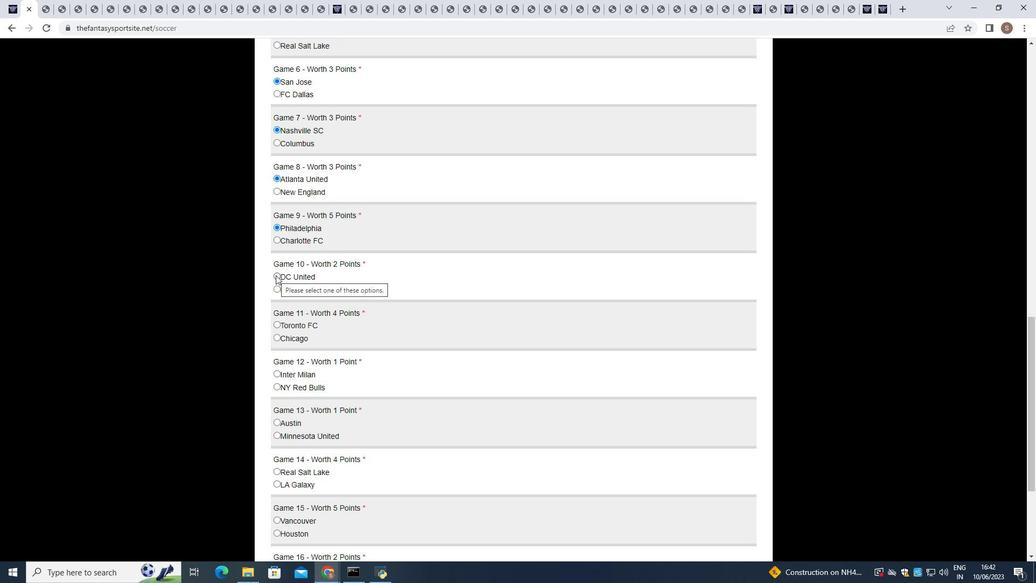 
Action: Mouse moved to (276, 336)
Screenshot: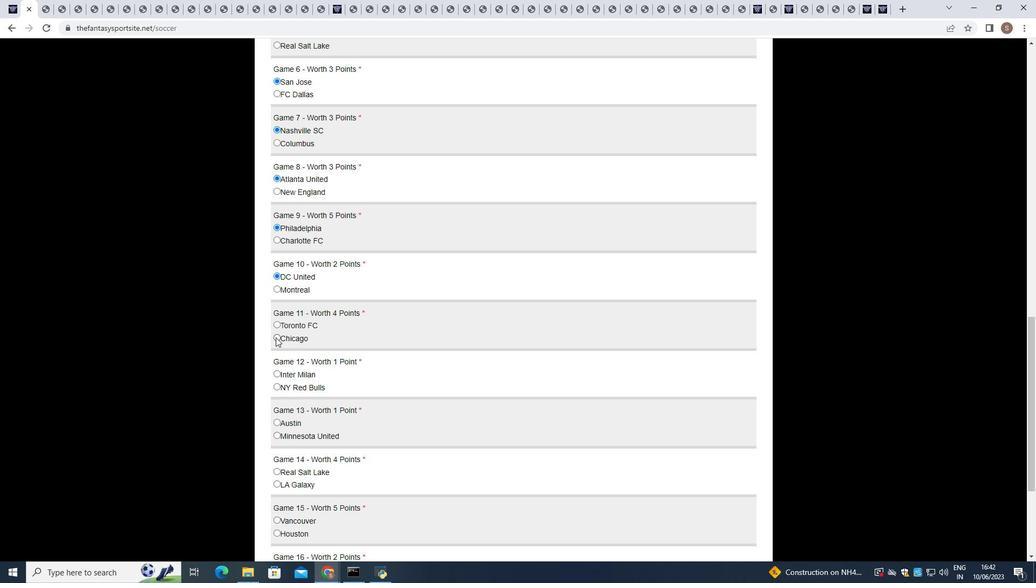 
Action: Mouse pressed left at (276, 336)
Screenshot: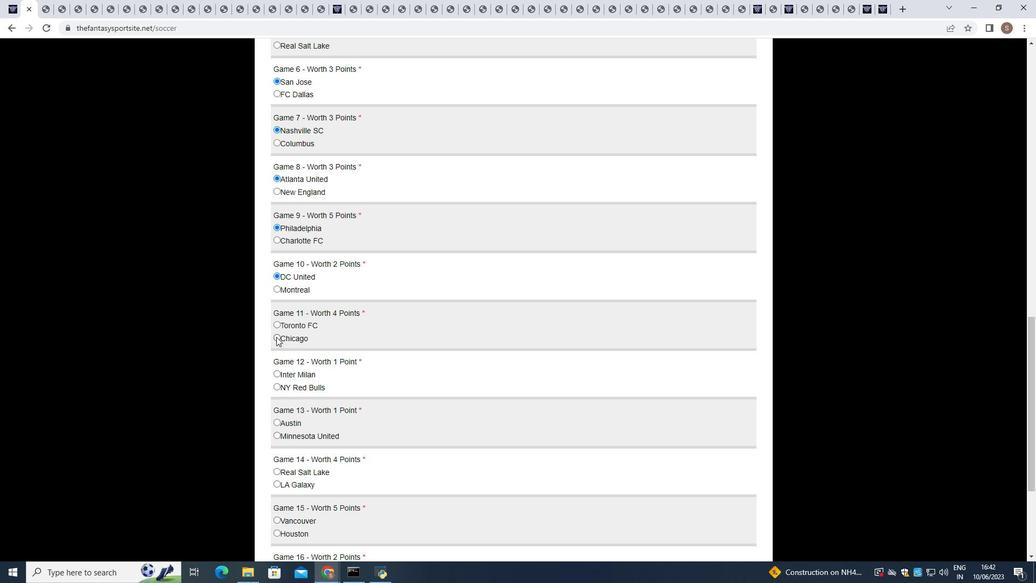 
Action: Mouse moved to (276, 374)
Screenshot: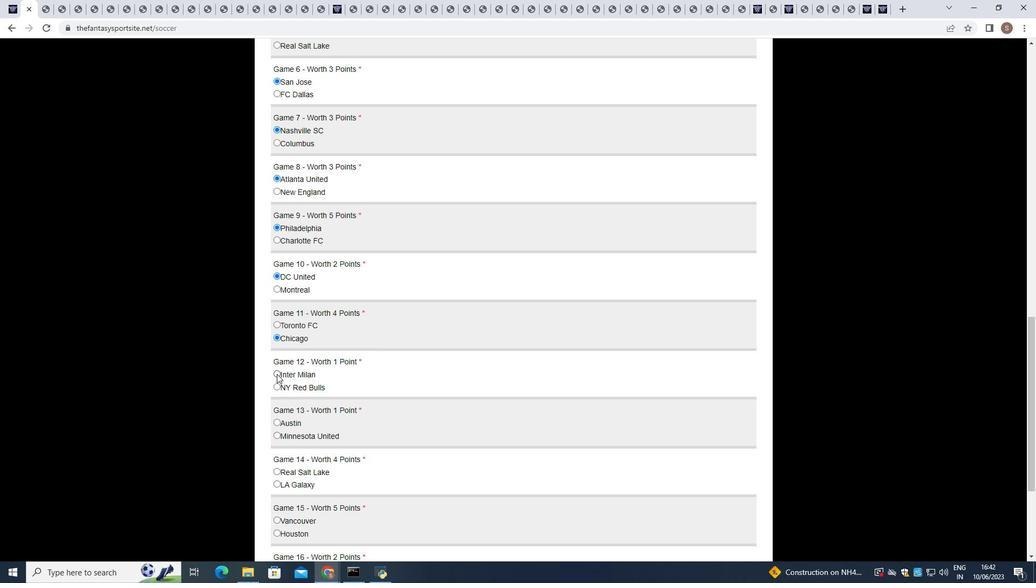 
Action: Mouse pressed left at (276, 374)
Screenshot: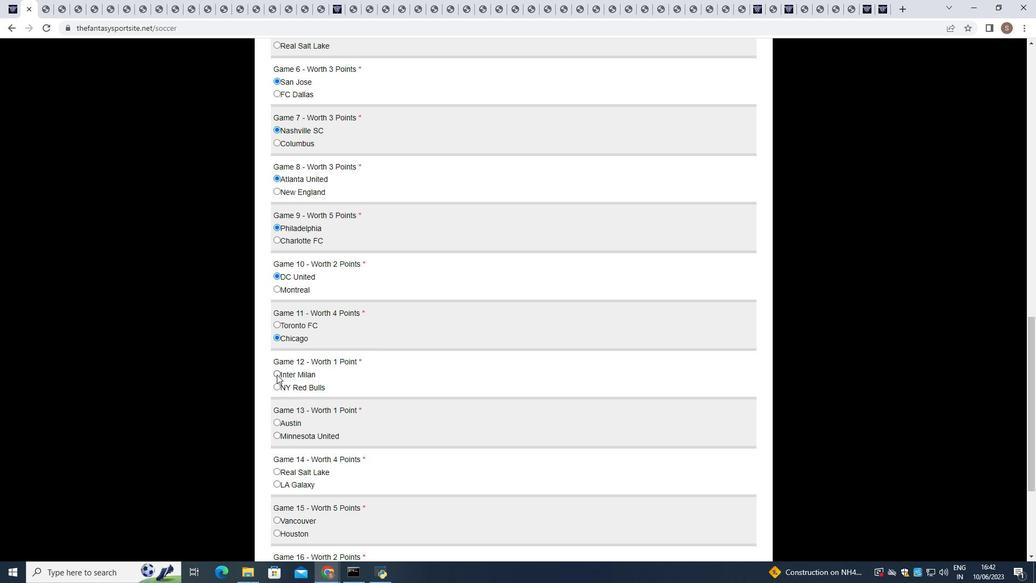 
Action: Mouse moved to (276, 422)
Screenshot: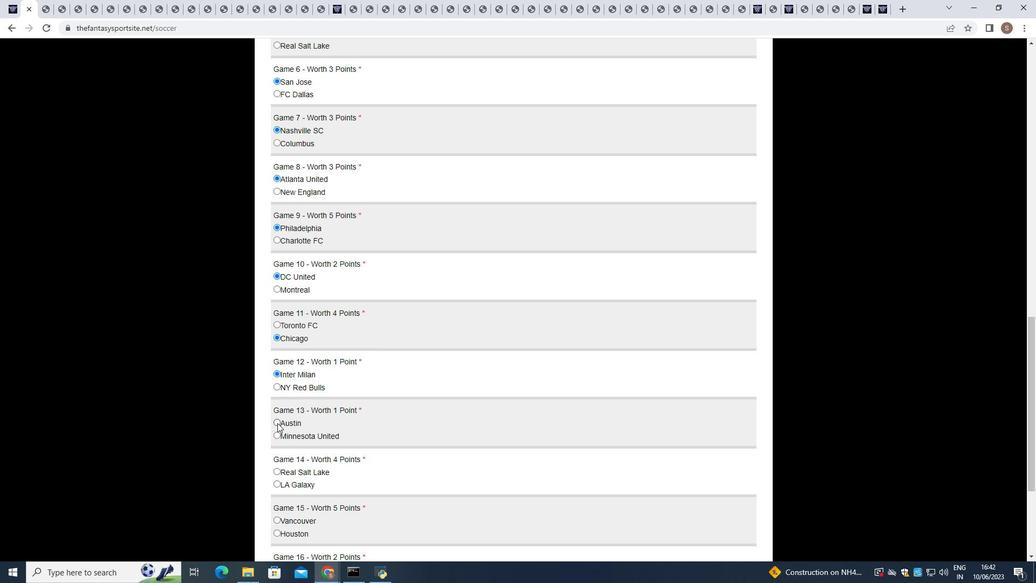 
Action: Mouse pressed left at (276, 422)
Screenshot: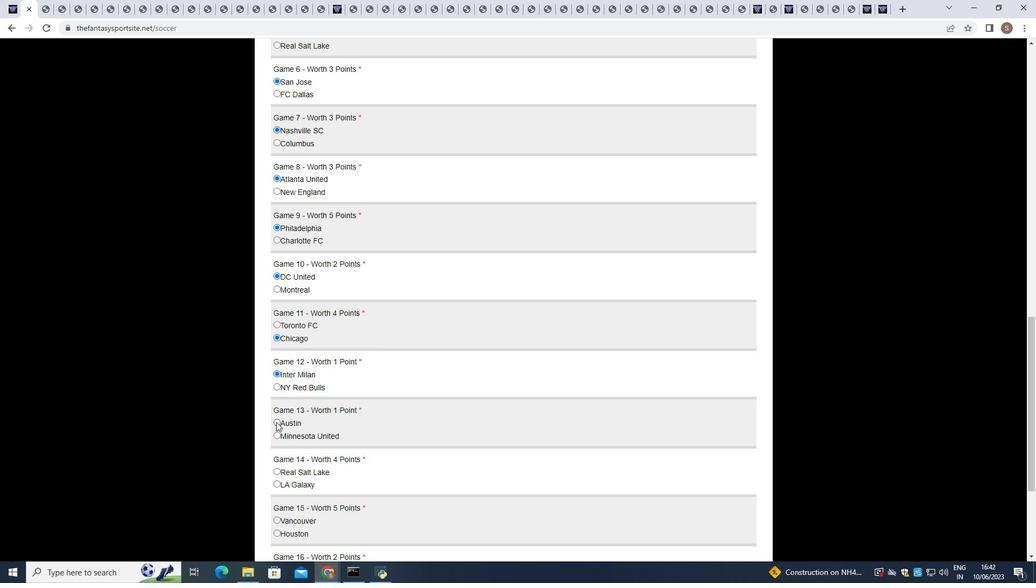 
Action: Mouse moved to (275, 482)
Screenshot: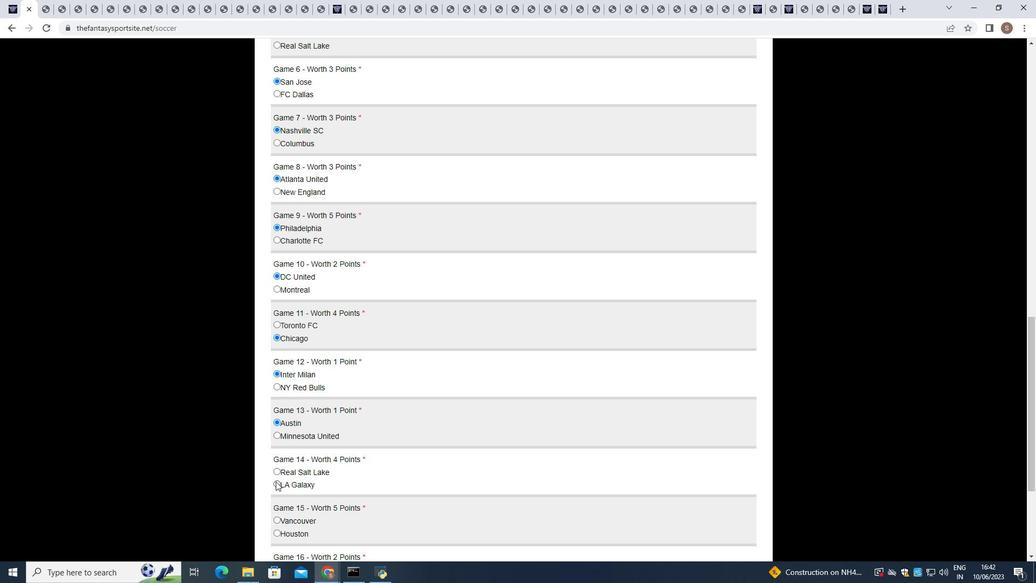 
Action: Mouse pressed left at (275, 482)
Screenshot: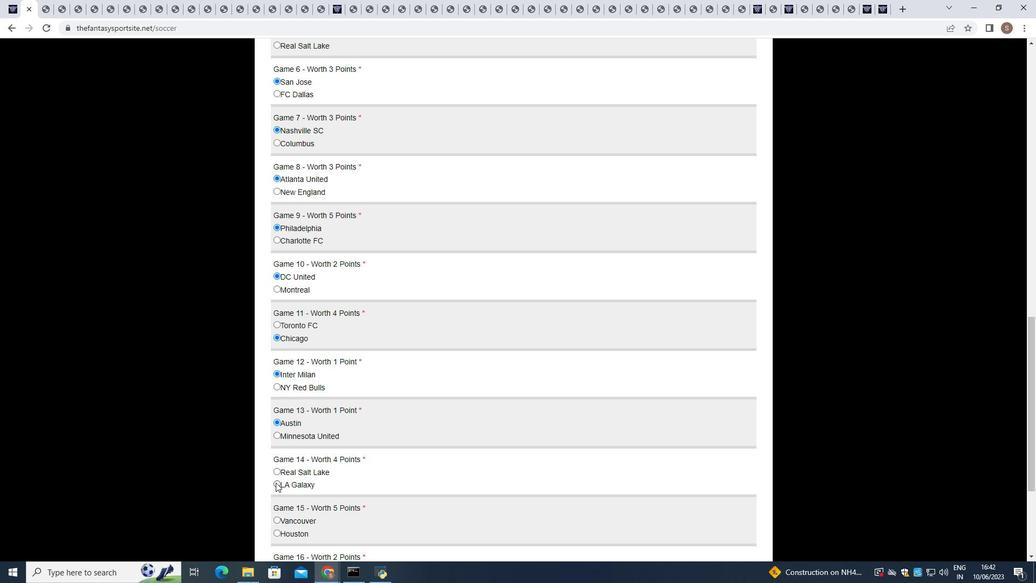 
Action: Mouse moved to (275, 482)
Screenshot: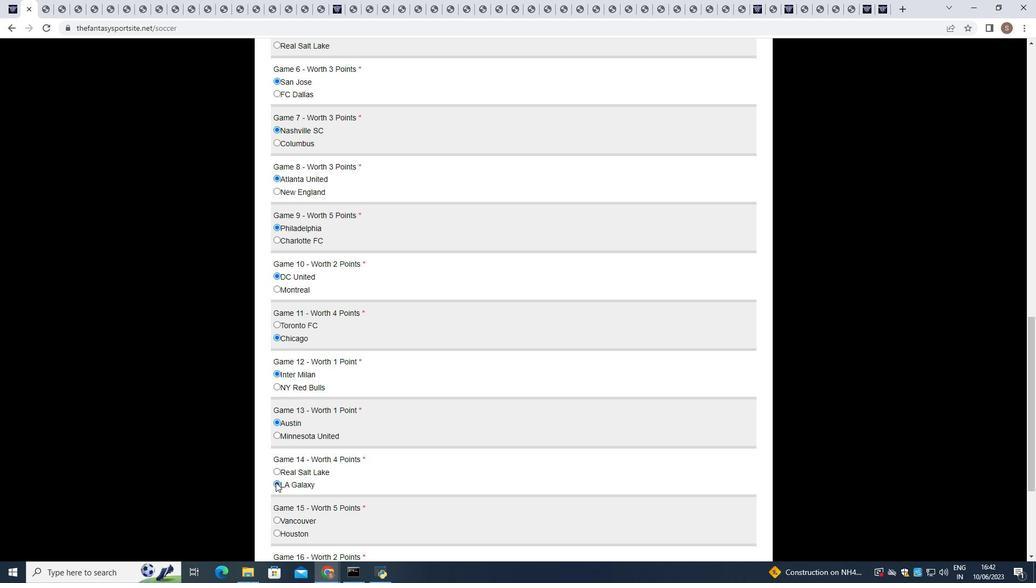 
Action: Mouse scrolled (275, 482) with delta (0, 0)
Screenshot: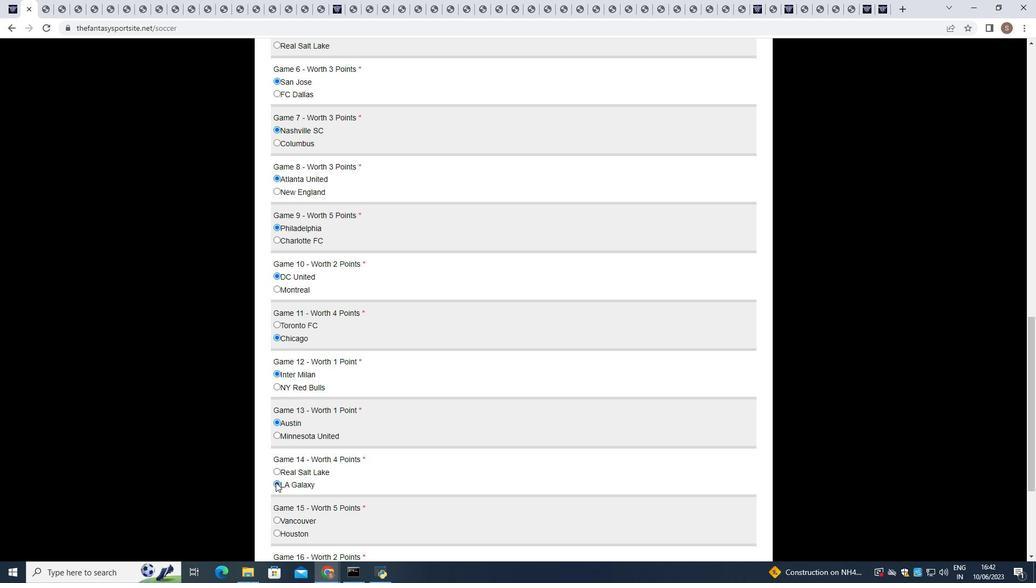 
Action: Mouse scrolled (275, 482) with delta (0, 0)
Screenshot: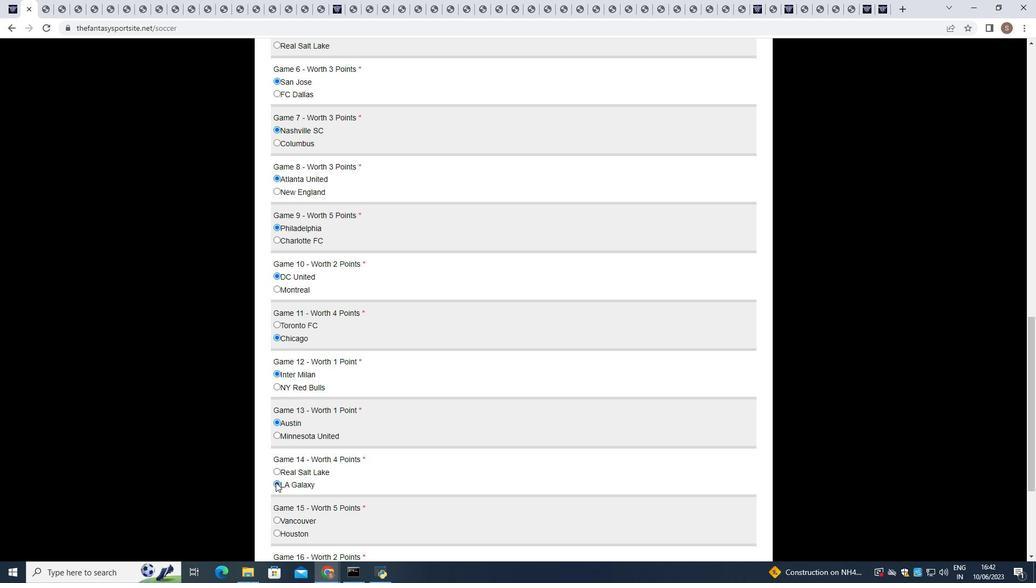 
Action: Mouse scrolled (275, 482) with delta (0, 0)
Screenshot: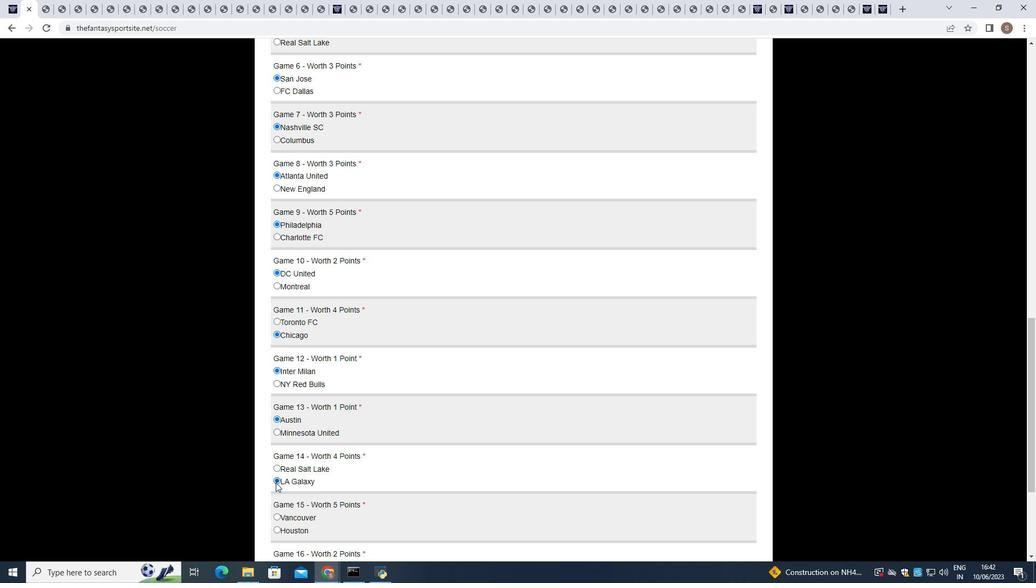 
Action: Mouse moved to (278, 357)
Screenshot: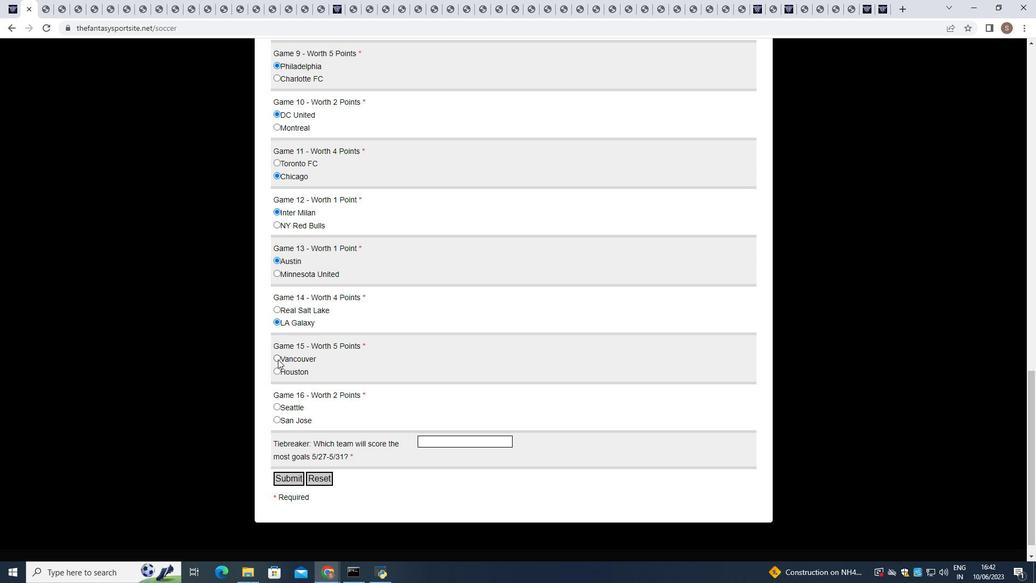 
Action: Mouse pressed left at (278, 357)
Screenshot: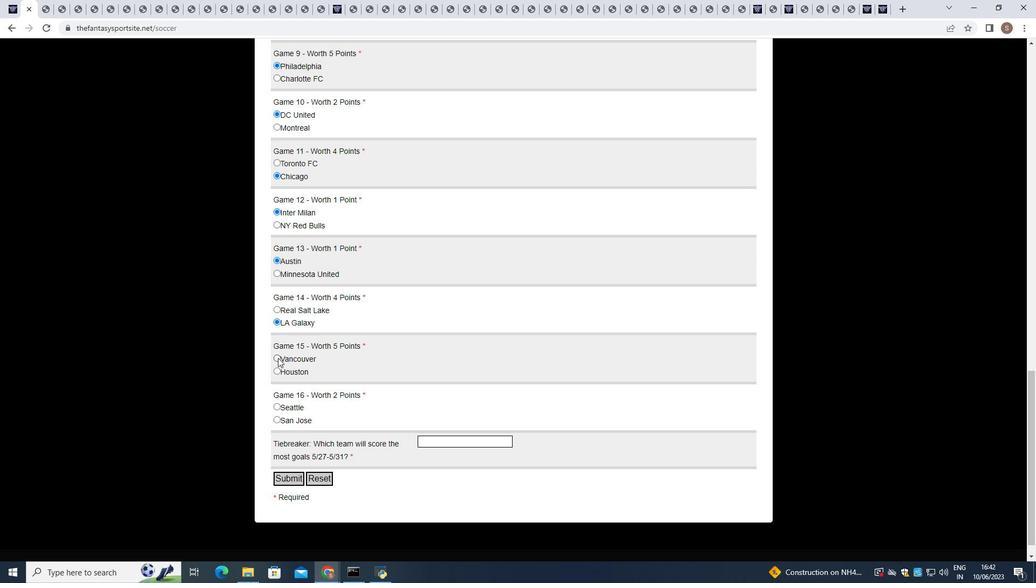 
Action: Mouse moved to (276, 404)
Screenshot: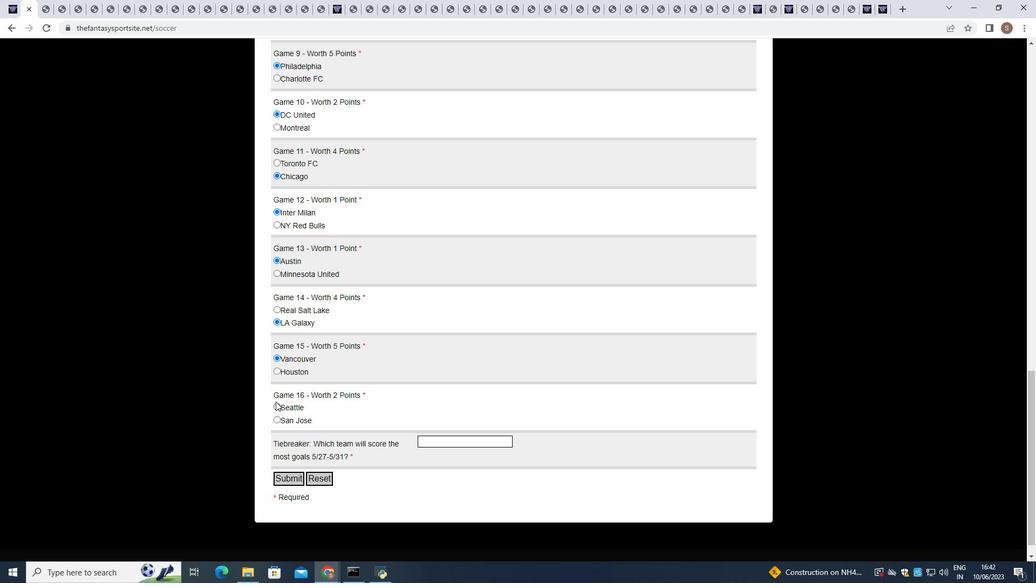 
Action: Mouse pressed left at (276, 404)
Screenshot: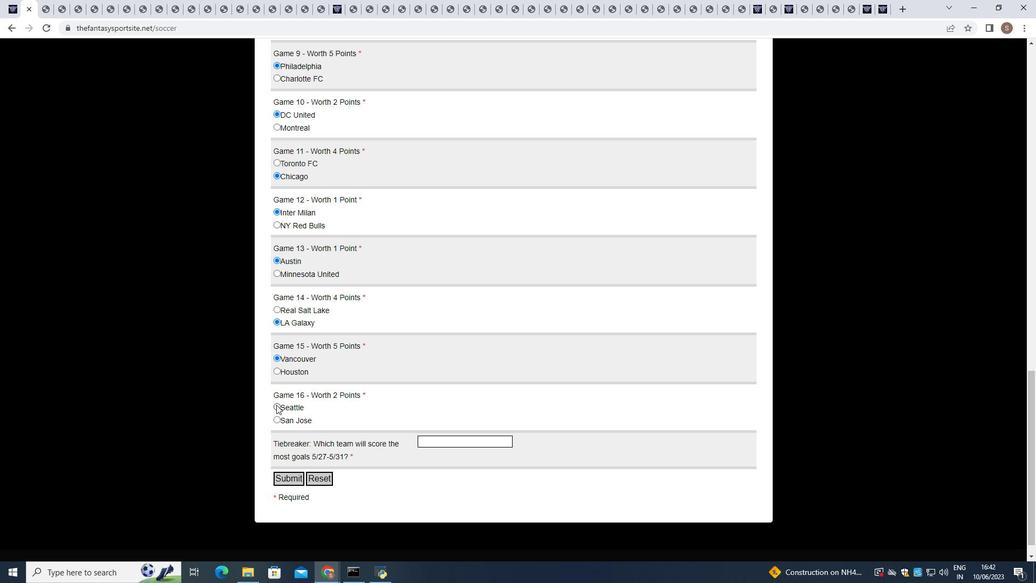 
Action: Mouse moved to (438, 443)
Screenshot: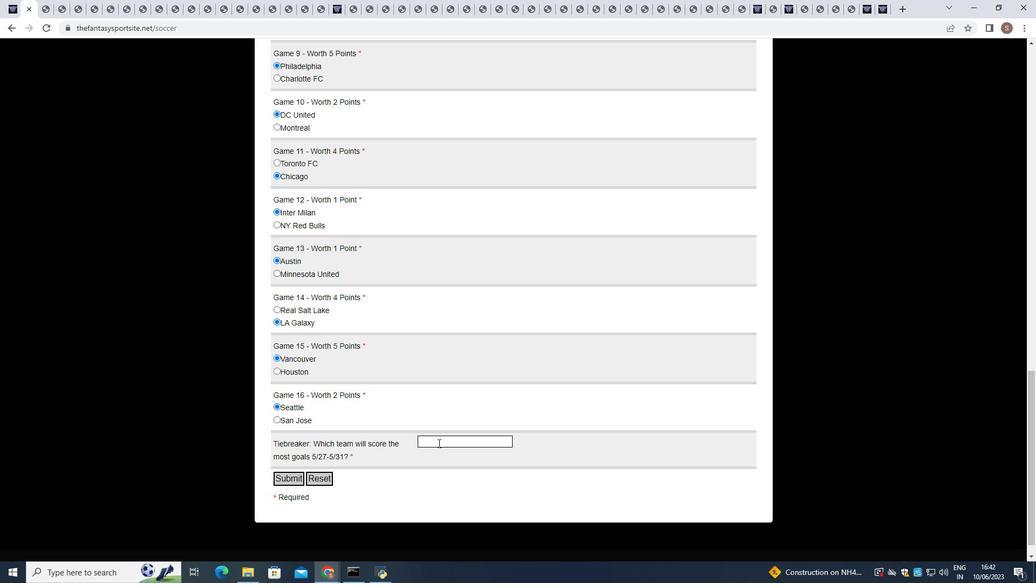 
Action: Mouse pressed left at (438, 443)
Screenshot: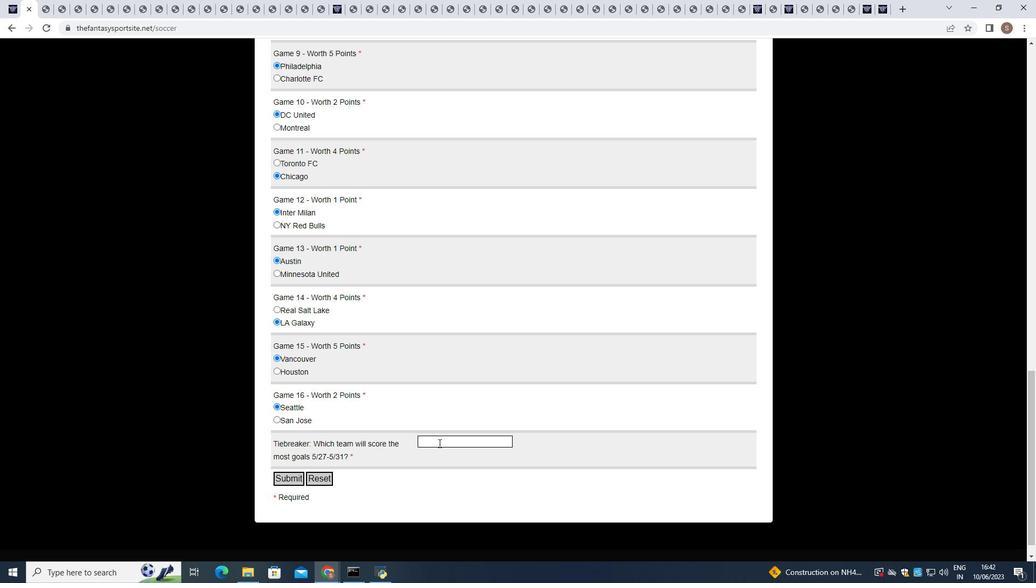 
Action: Mouse moved to (438, 443)
Screenshot: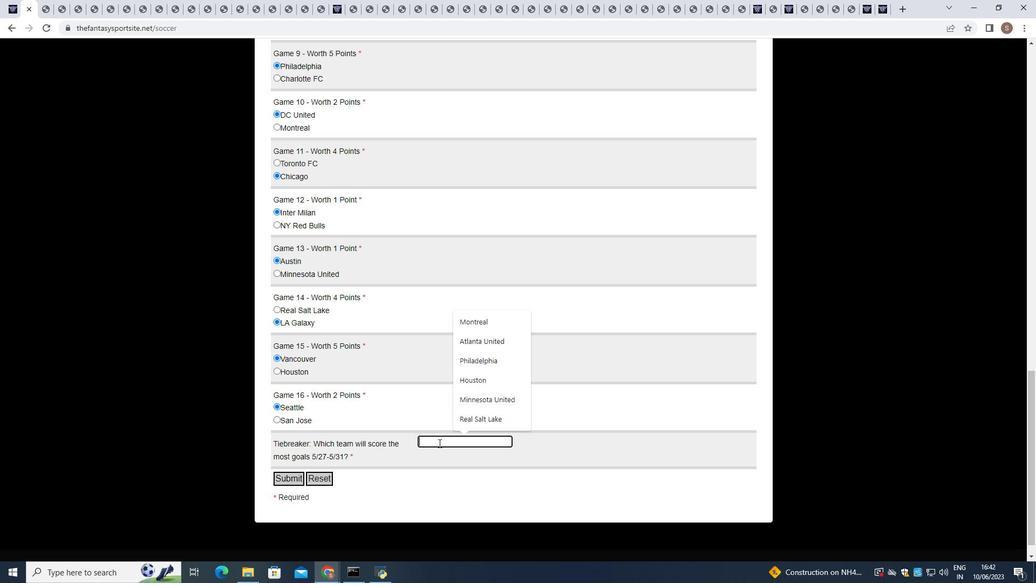 
Action: Key pressed <Key.shift>Phil
Screenshot: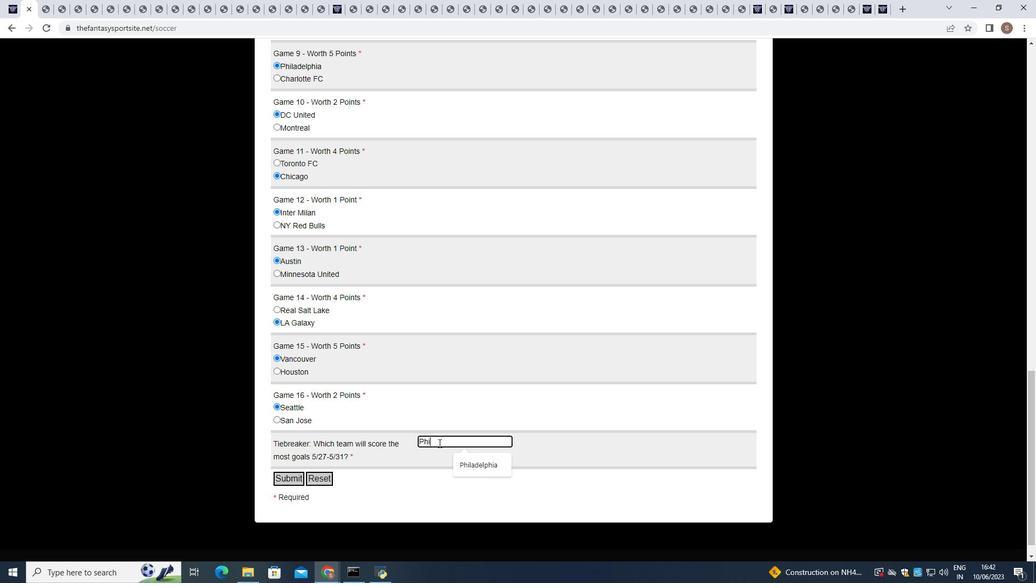 
Action: Mouse moved to (489, 464)
Screenshot: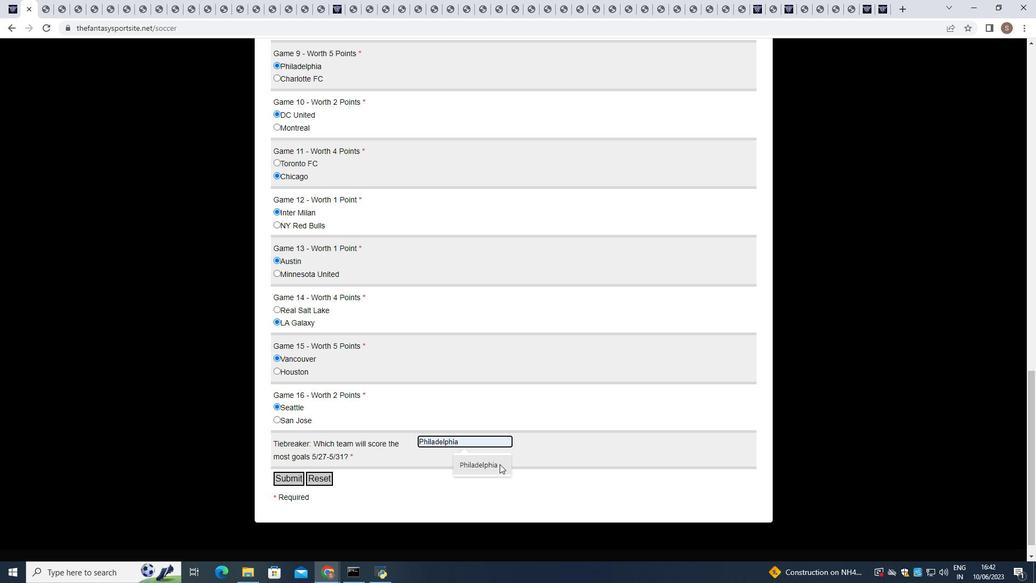 
Action: Mouse pressed left at (489, 464)
Screenshot: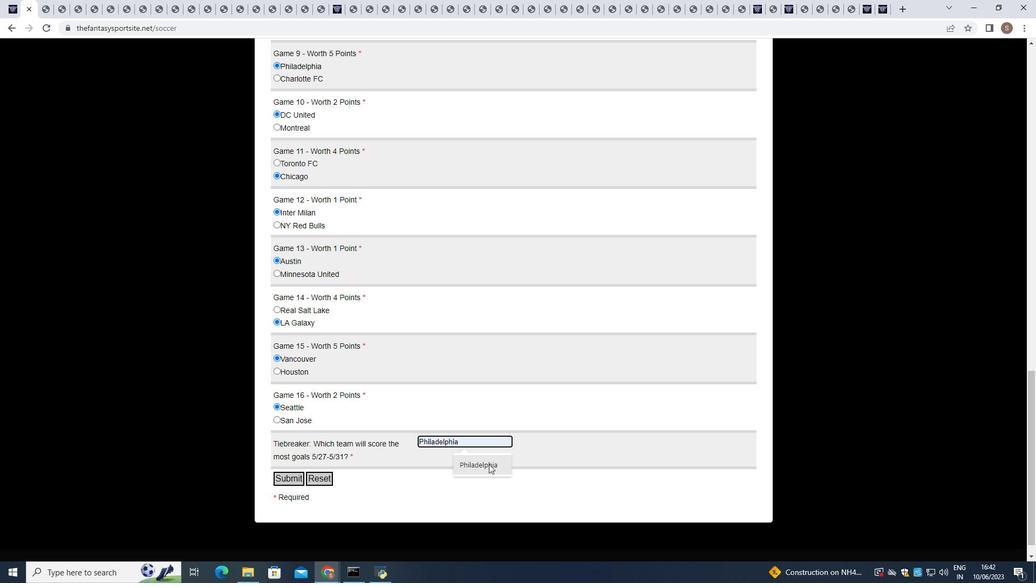 
Action: Mouse moved to (293, 475)
Screenshot: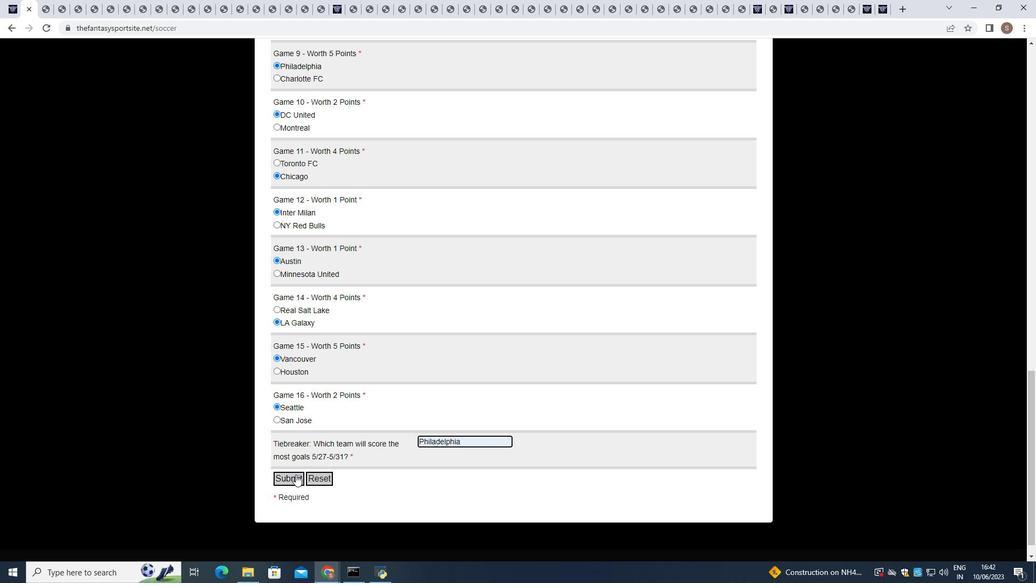 
Action: Mouse pressed left at (293, 475)
Screenshot: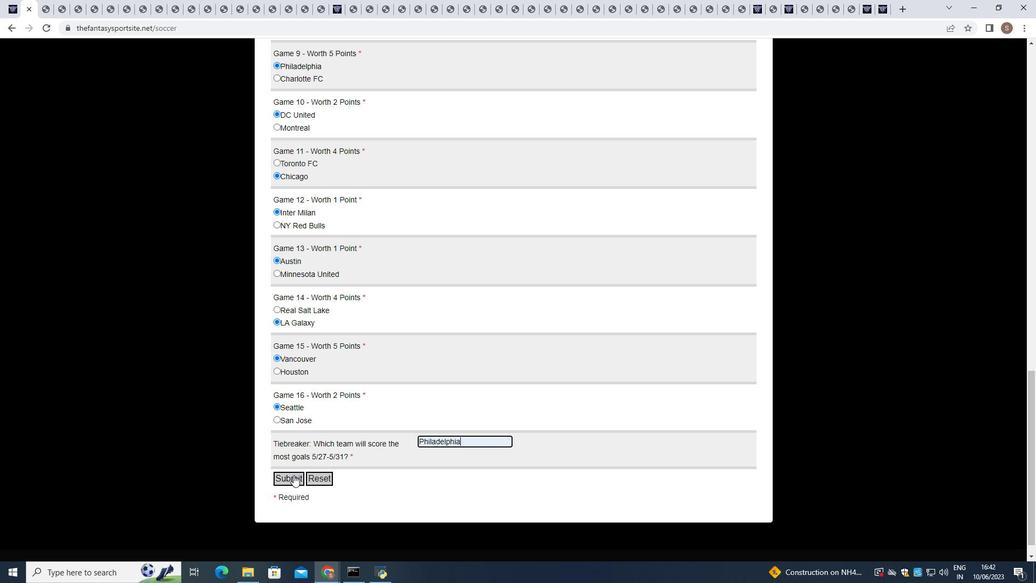 
